 Task: Create a due date automation trigger when advanced on, 2 hours before a card is due add dates due in less than 1 working days.
Action: Mouse moved to (983, 299)
Screenshot: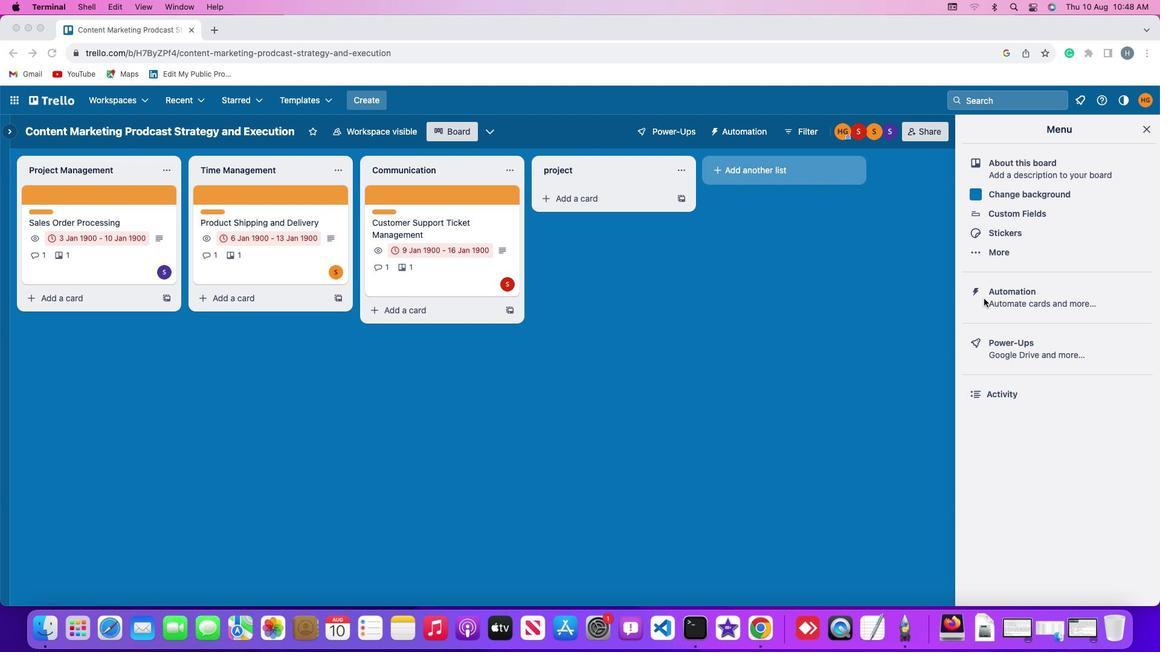 
Action: Mouse pressed left at (983, 299)
Screenshot: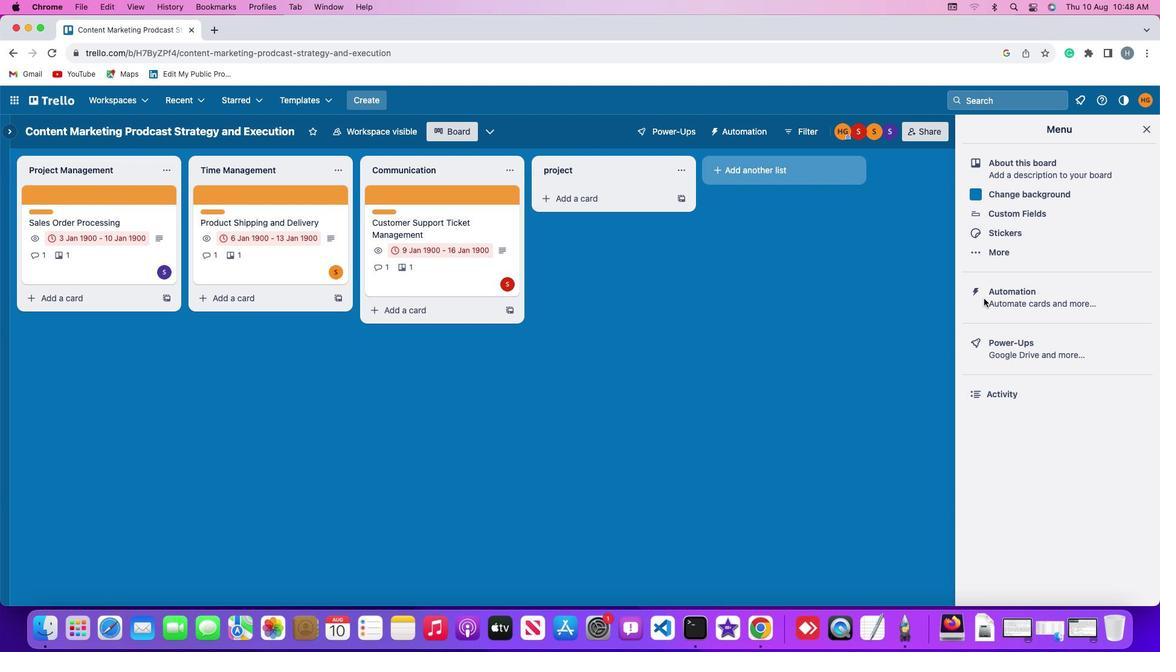 
Action: Mouse pressed left at (983, 299)
Screenshot: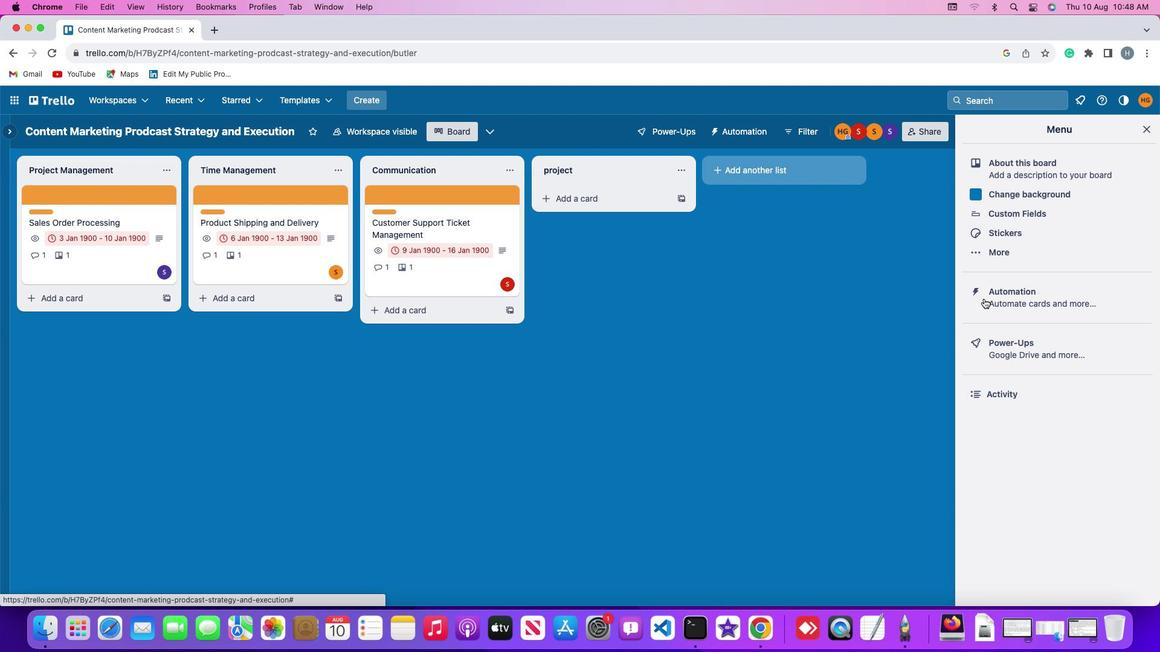 
Action: Mouse moved to (63, 288)
Screenshot: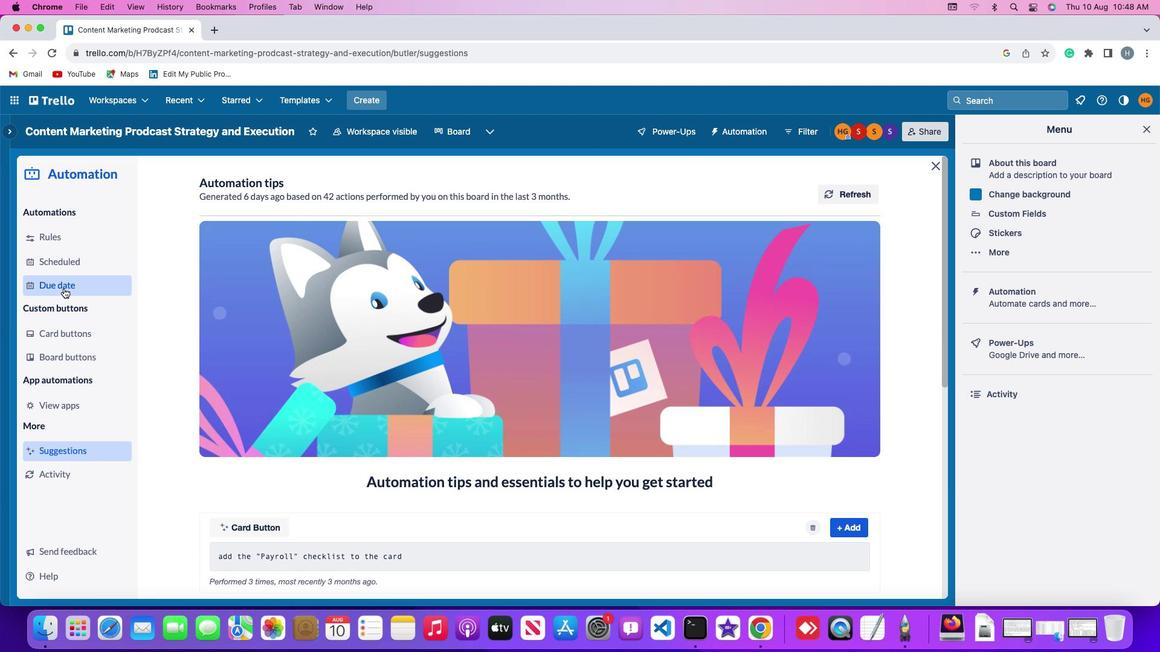 
Action: Mouse pressed left at (63, 288)
Screenshot: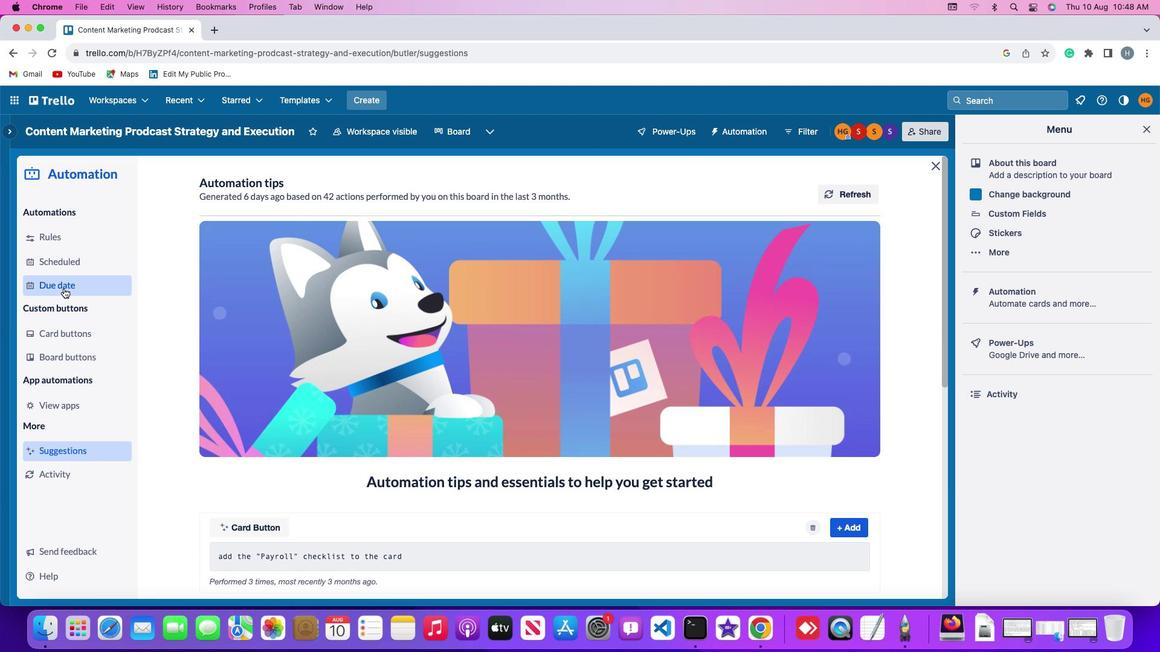 
Action: Mouse moved to (807, 189)
Screenshot: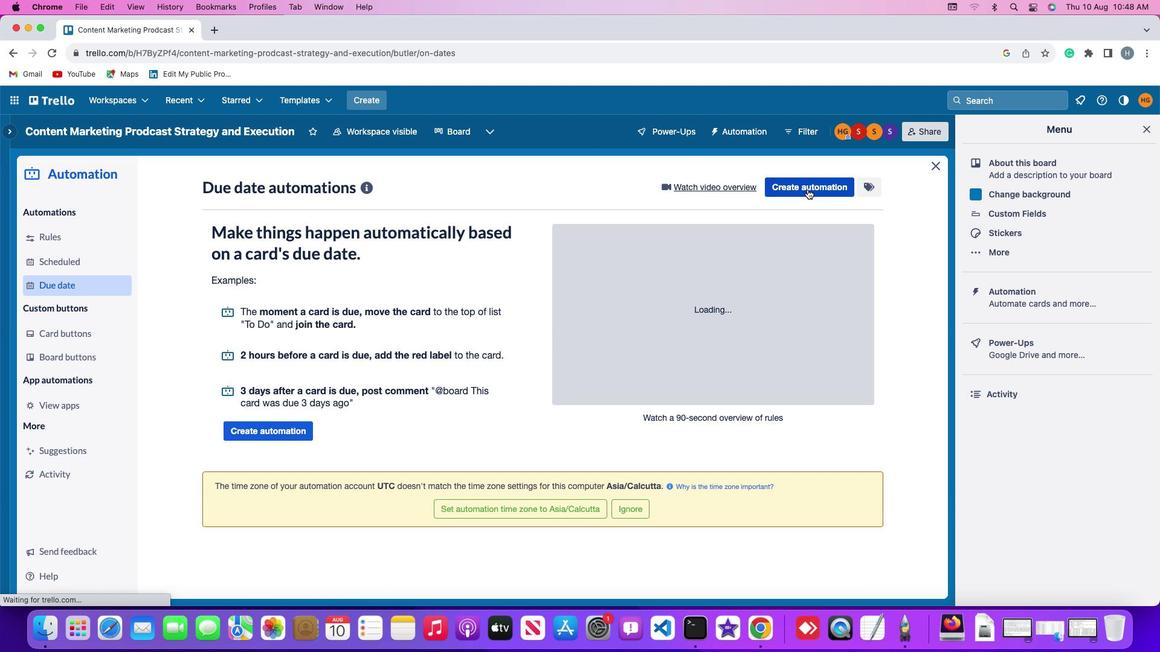 
Action: Mouse pressed left at (807, 189)
Screenshot: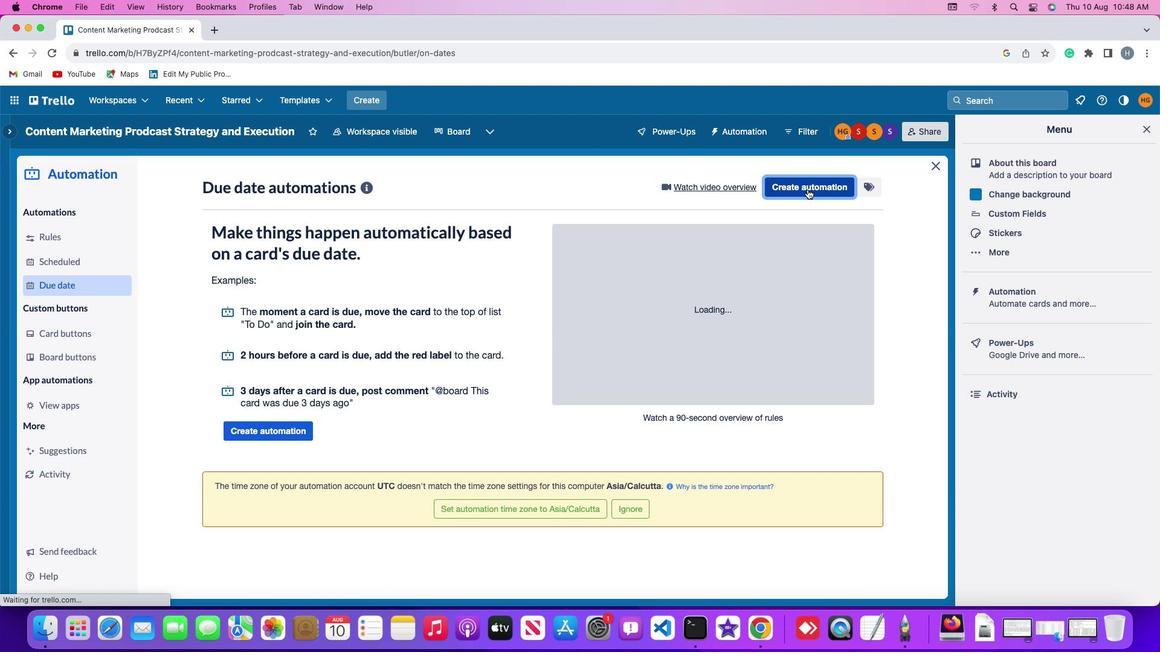 
Action: Mouse moved to (245, 300)
Screenshot: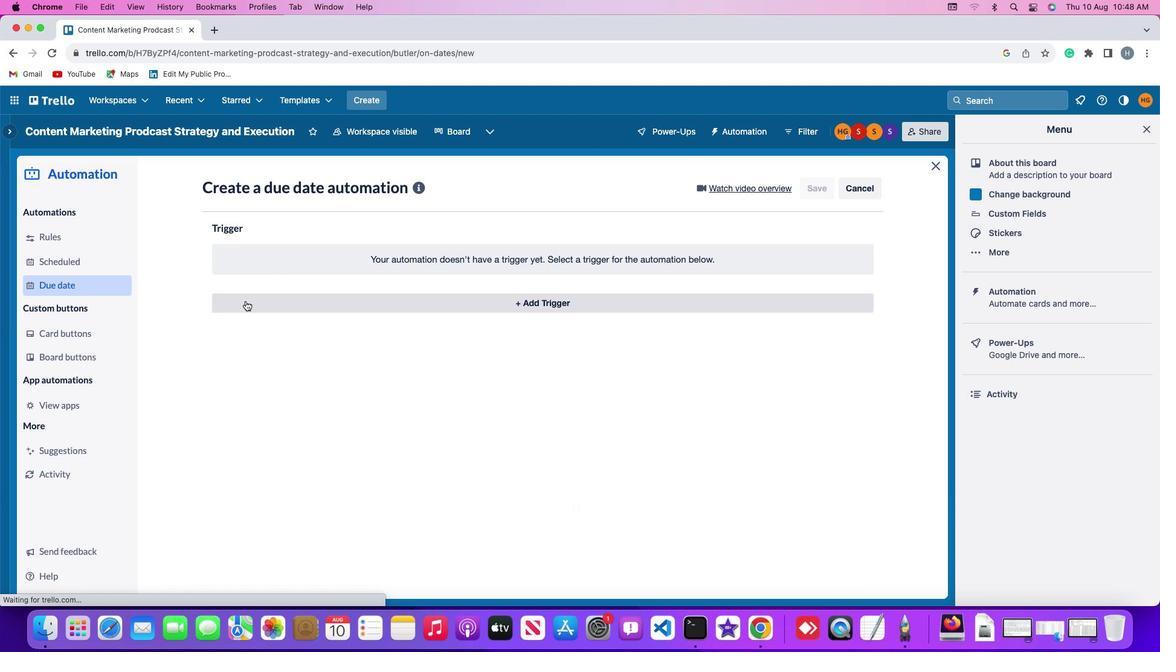 
Action: Mouse pressed left at (245, 300)
Screenshot: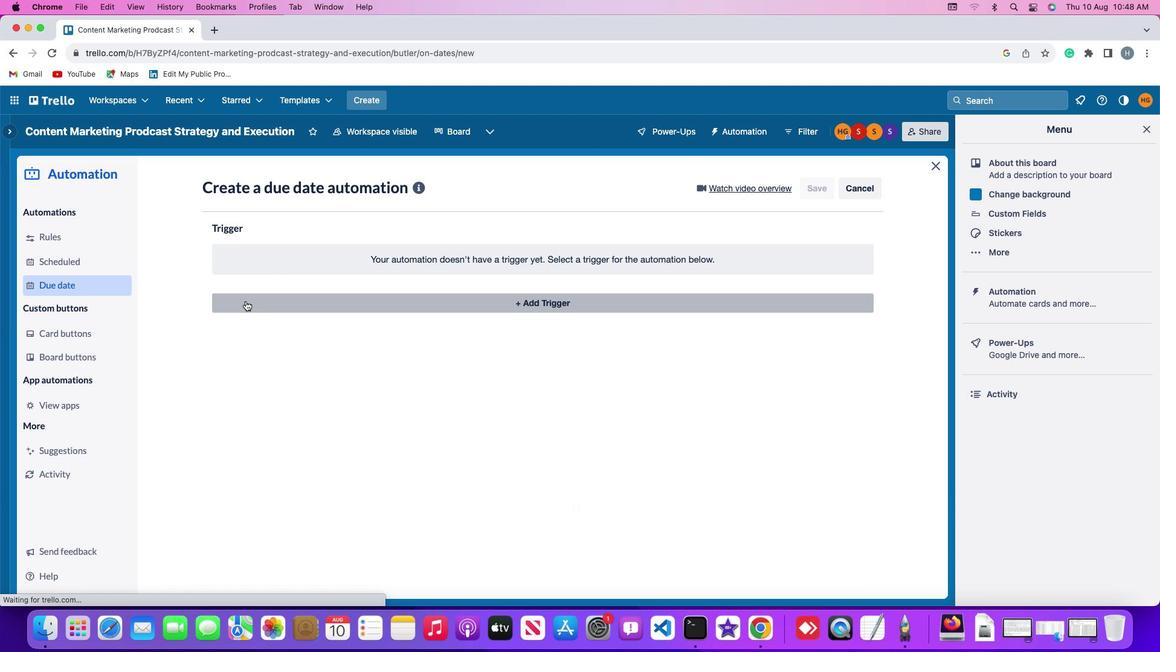 
Action: Mouse moved to (234, 483)
Screenshot: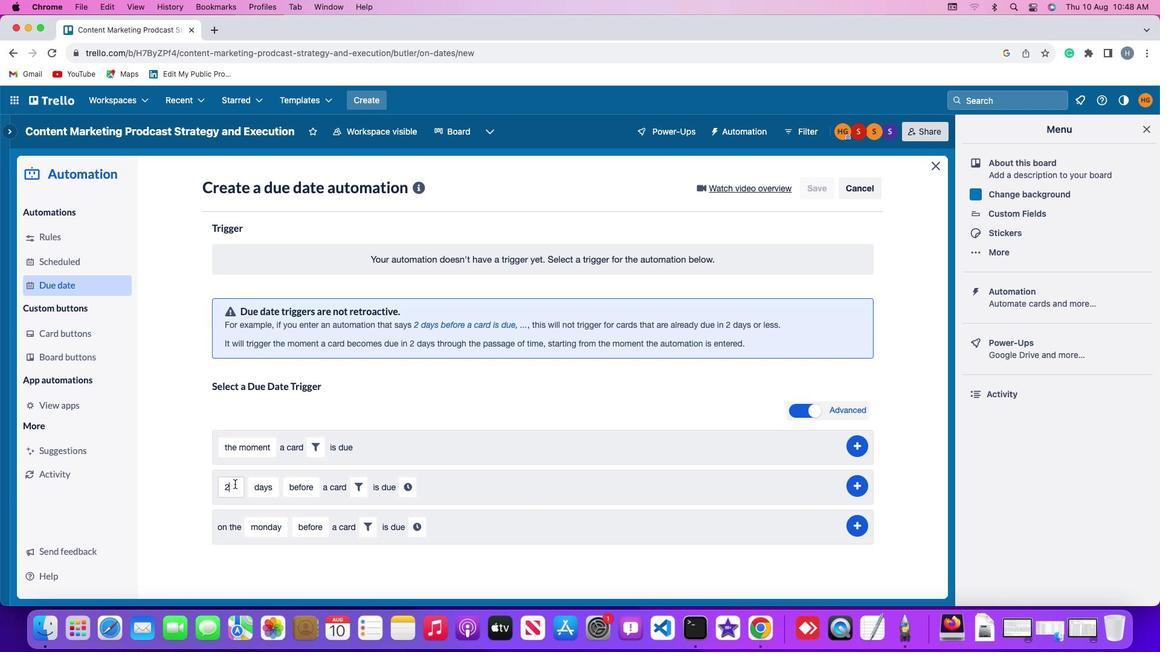 
Action: Mouse pressed left at (234, 483)
Screenshot: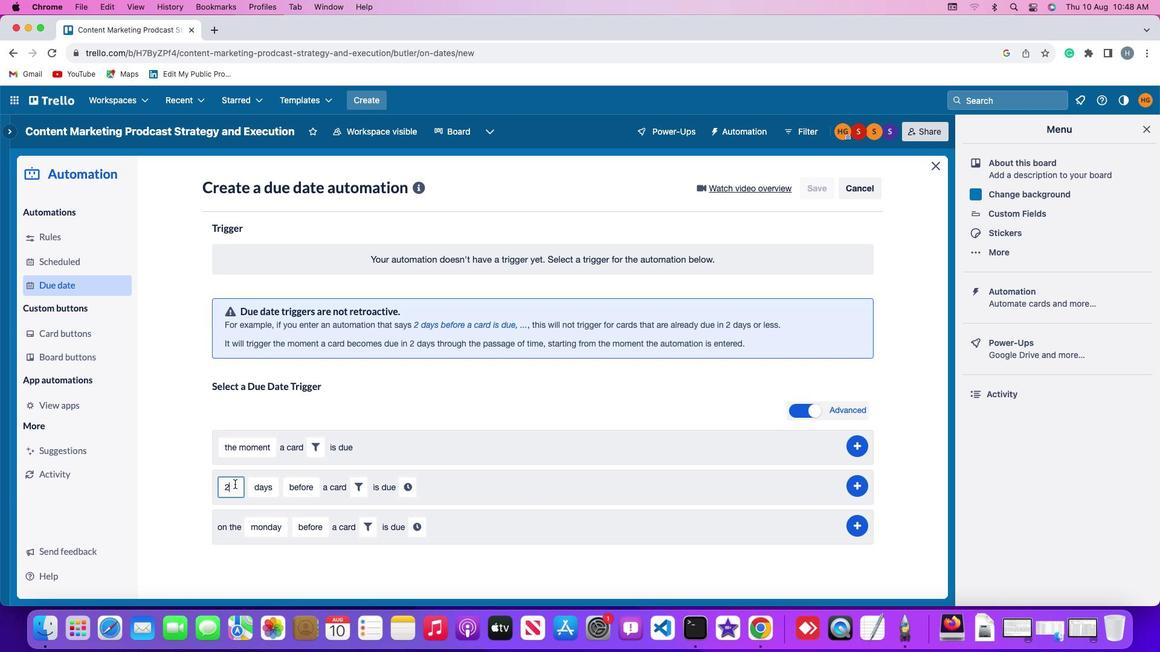 
Action: Mouse moved to (235, 483)
Screenshot: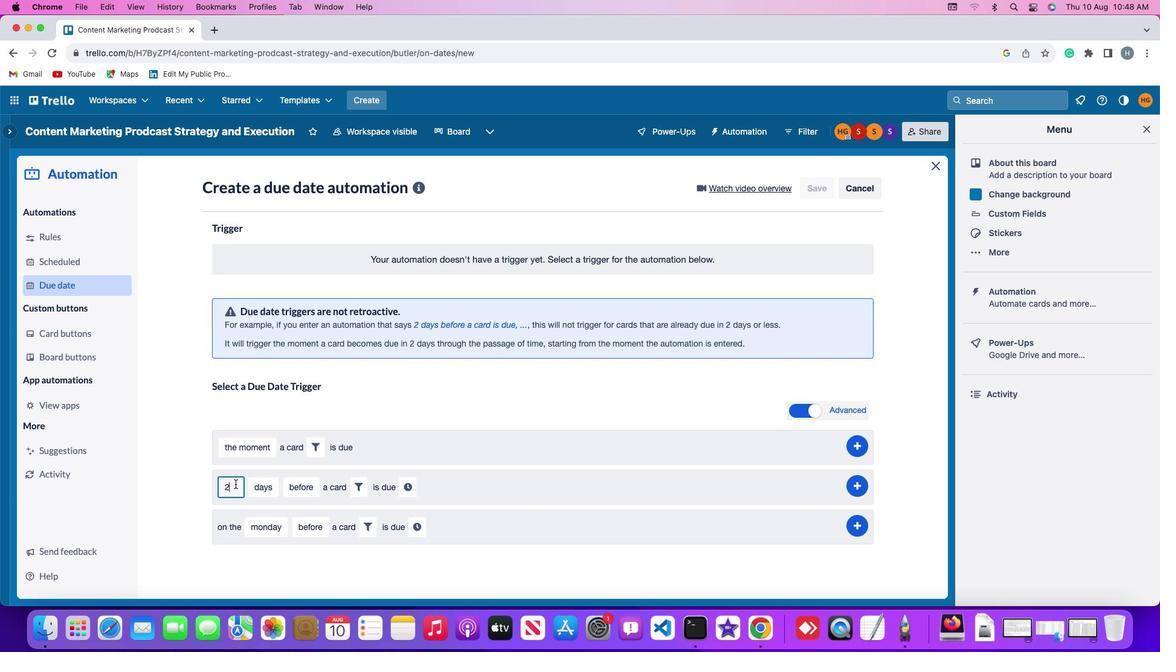 
Action: Key pressed Key.backspace'2'
Screenshot: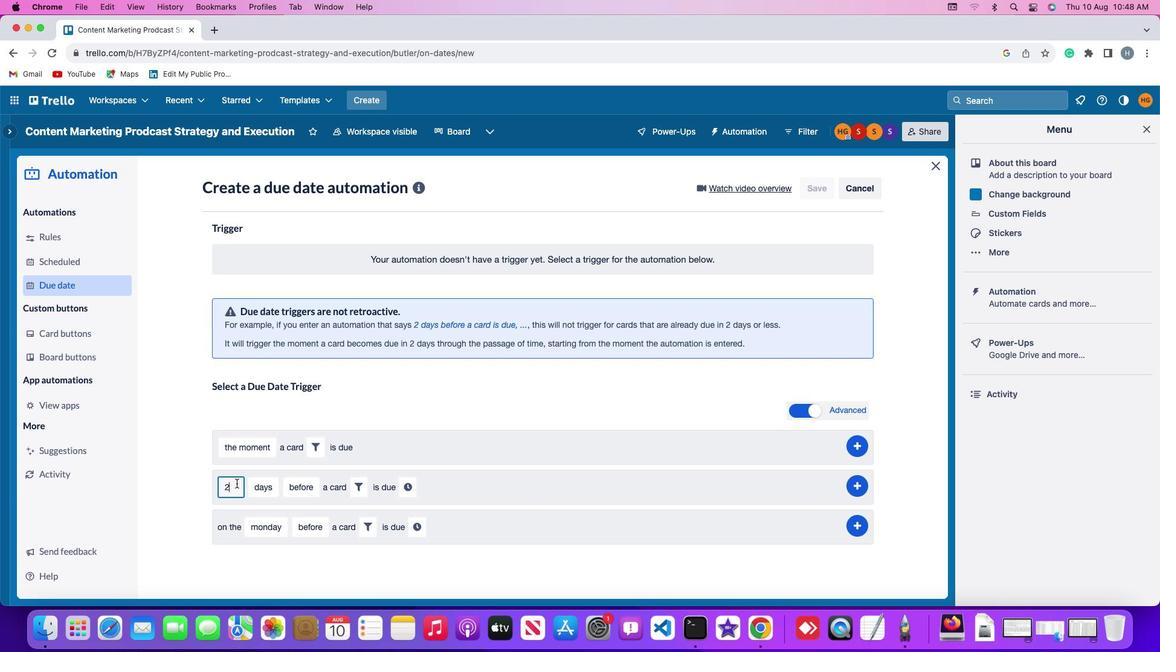 
Action: Mouse moved to (257, 483)
Screenshot: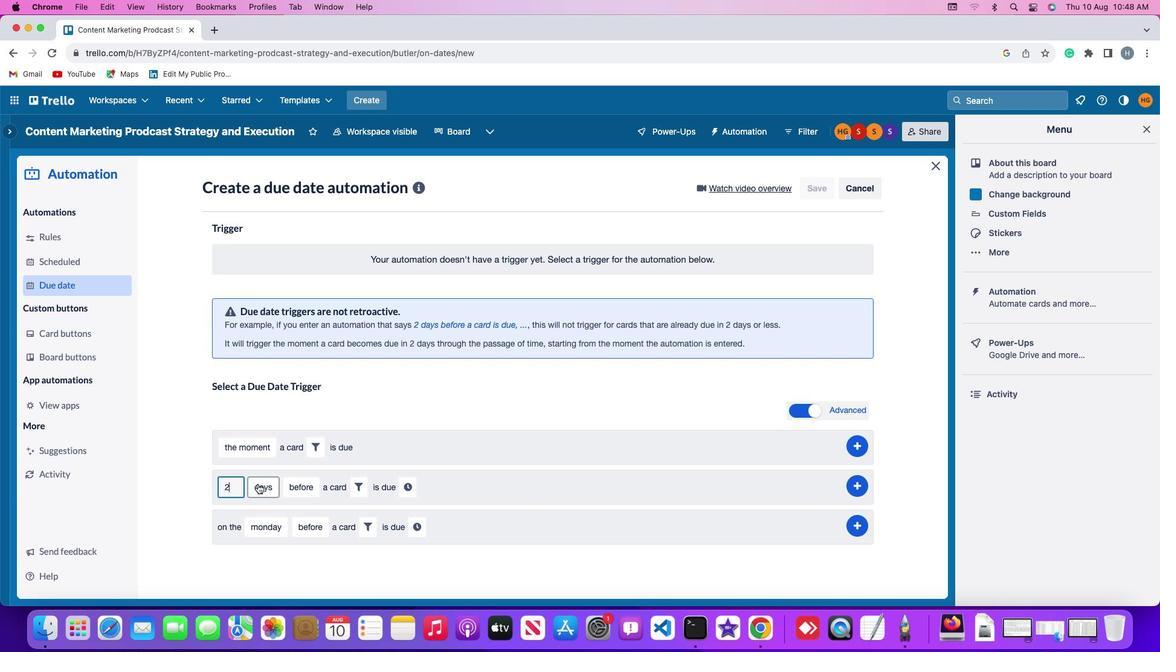 
Action: Mouse pressed left at (257, 483)
Screenshot: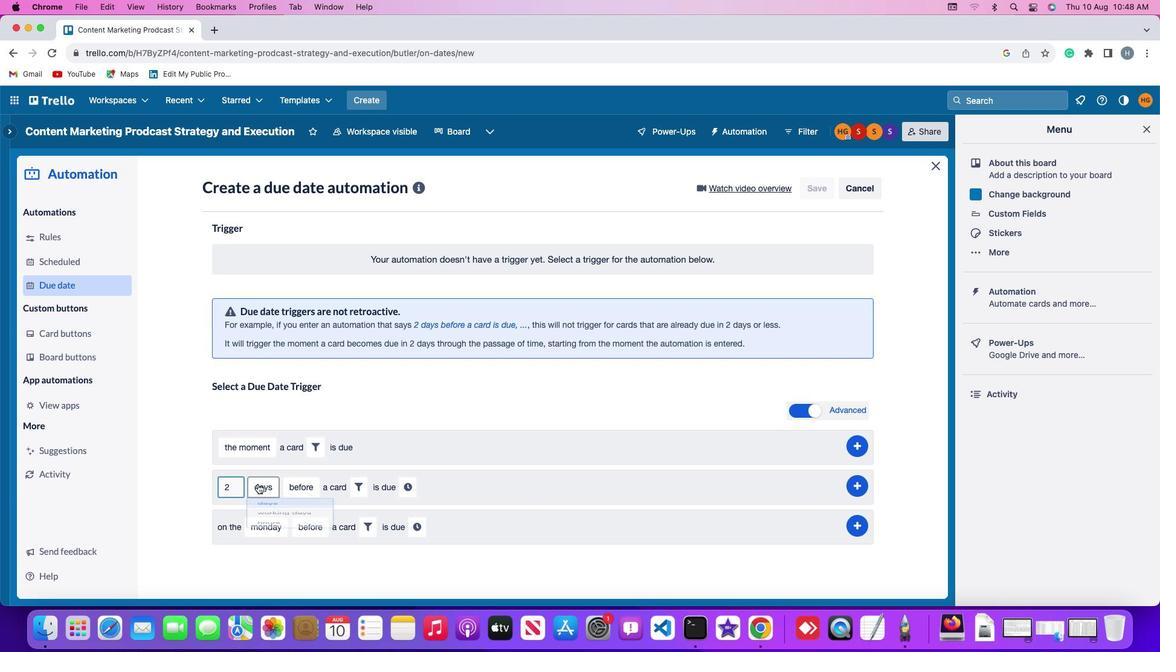 
Action: Mouse moved to (261, 566)
Screenshot: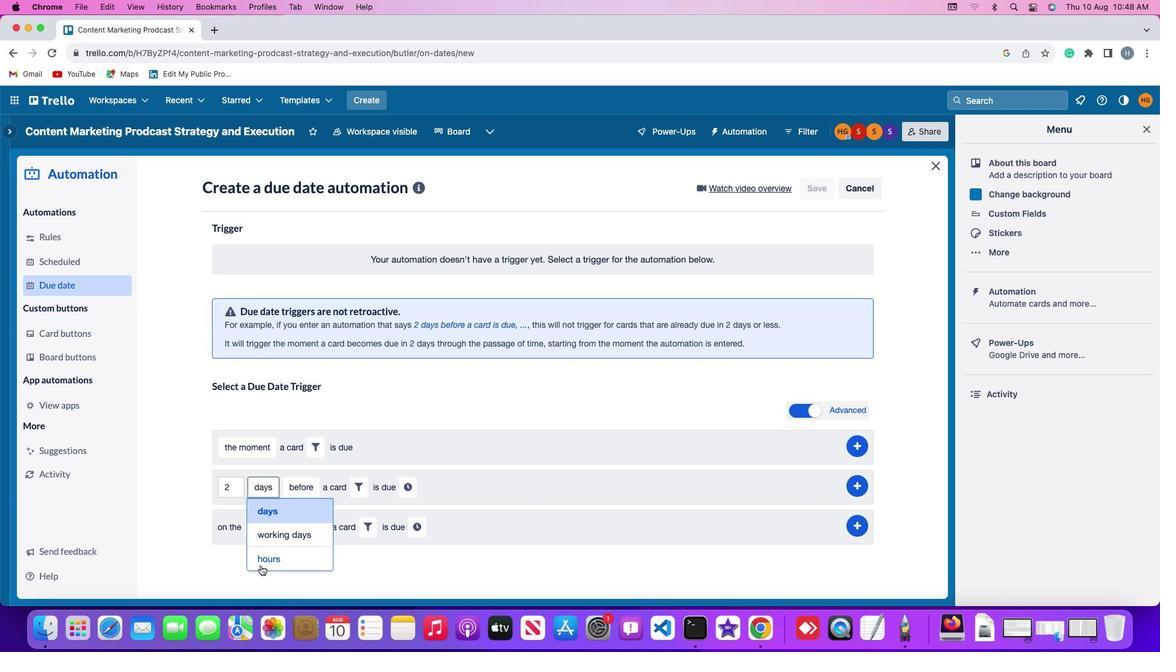 
Action: Mouse pressed left at (261, 566)
Screenshot: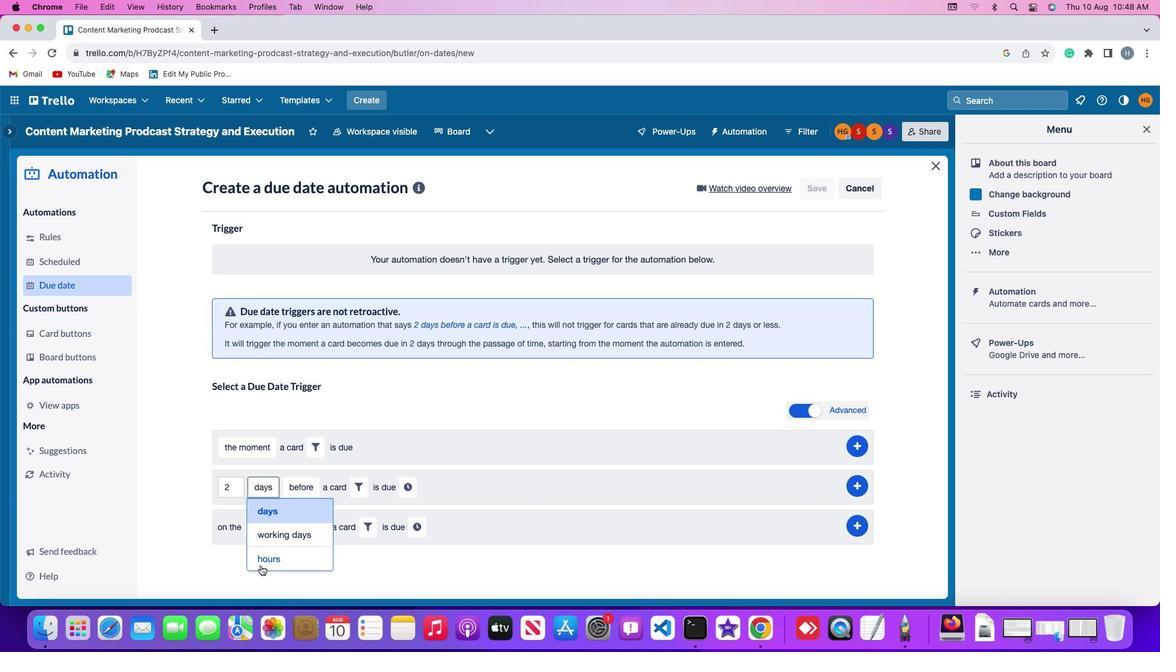 
Action: Mouse moved to (317, 481)
Screenshot: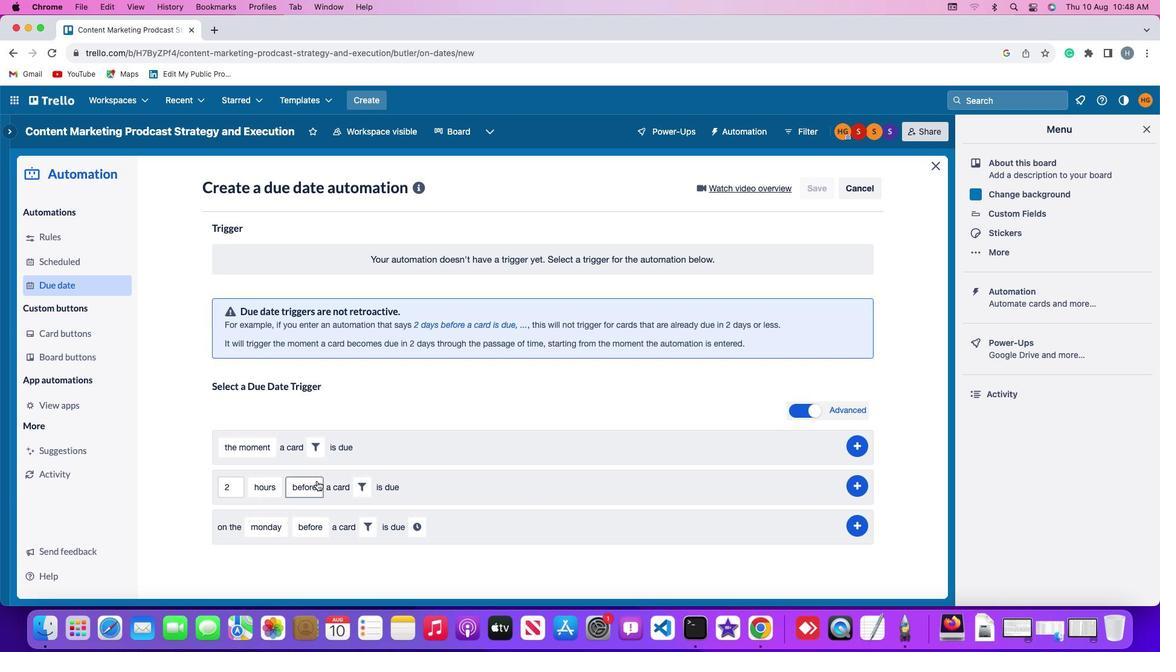 
Action: Mouse pressed left at (317, 481)
Screenshot: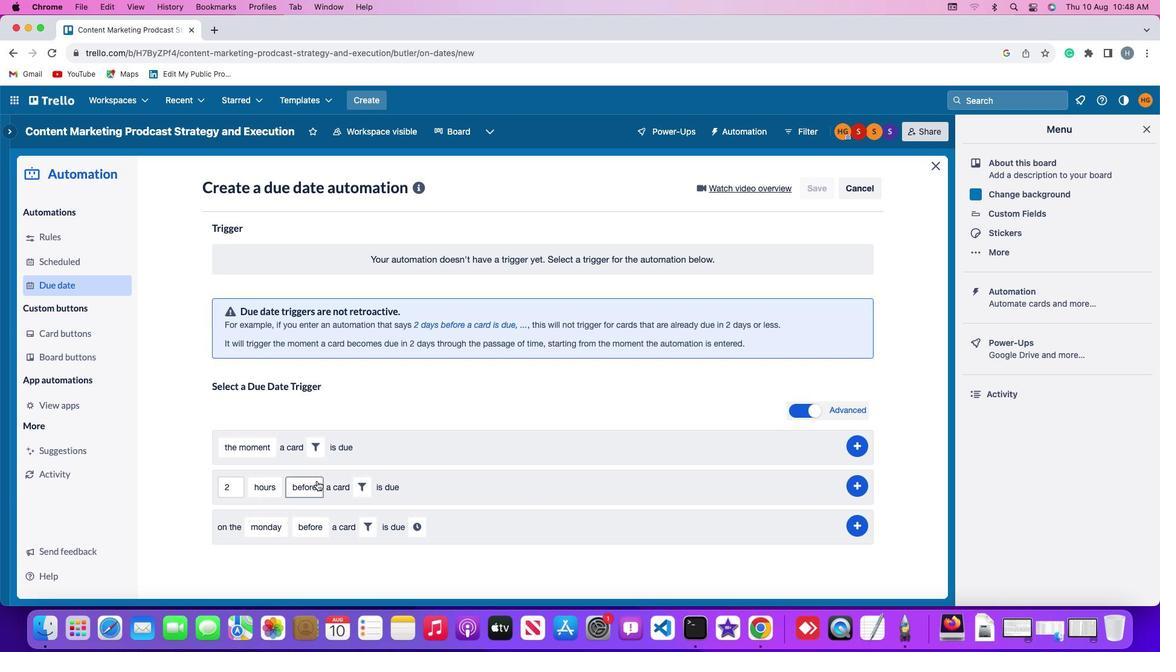 
Action: Mouse moved to (306, 515)
Screenshot: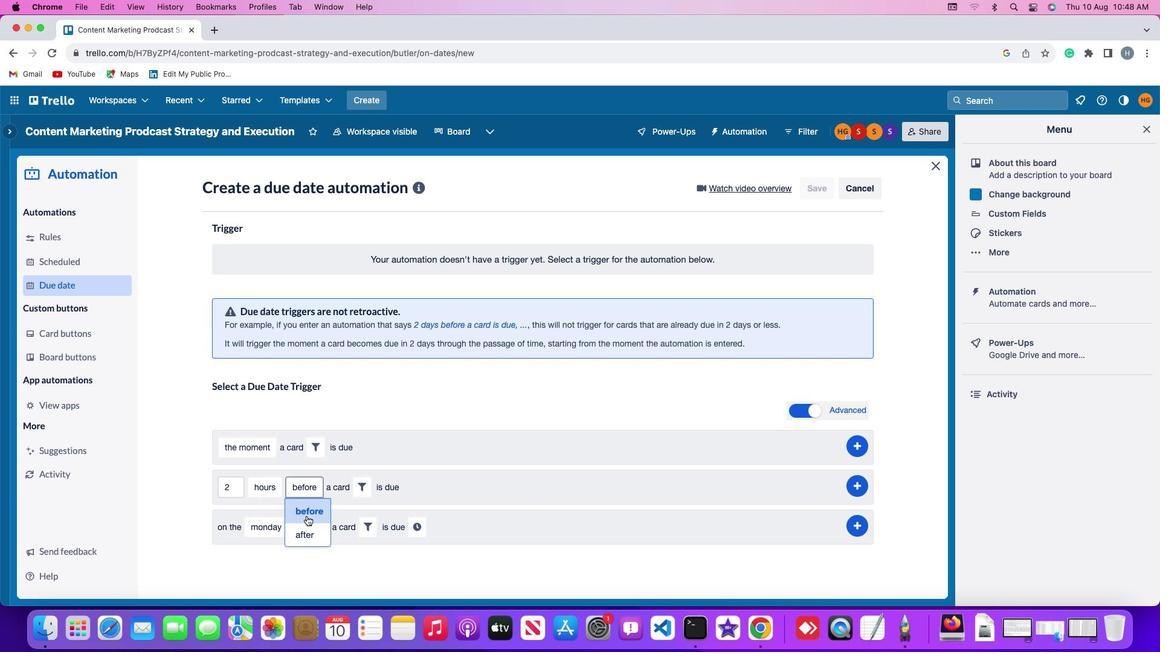 
Action: Mouse pressed left at (306, 515)
Screenshot: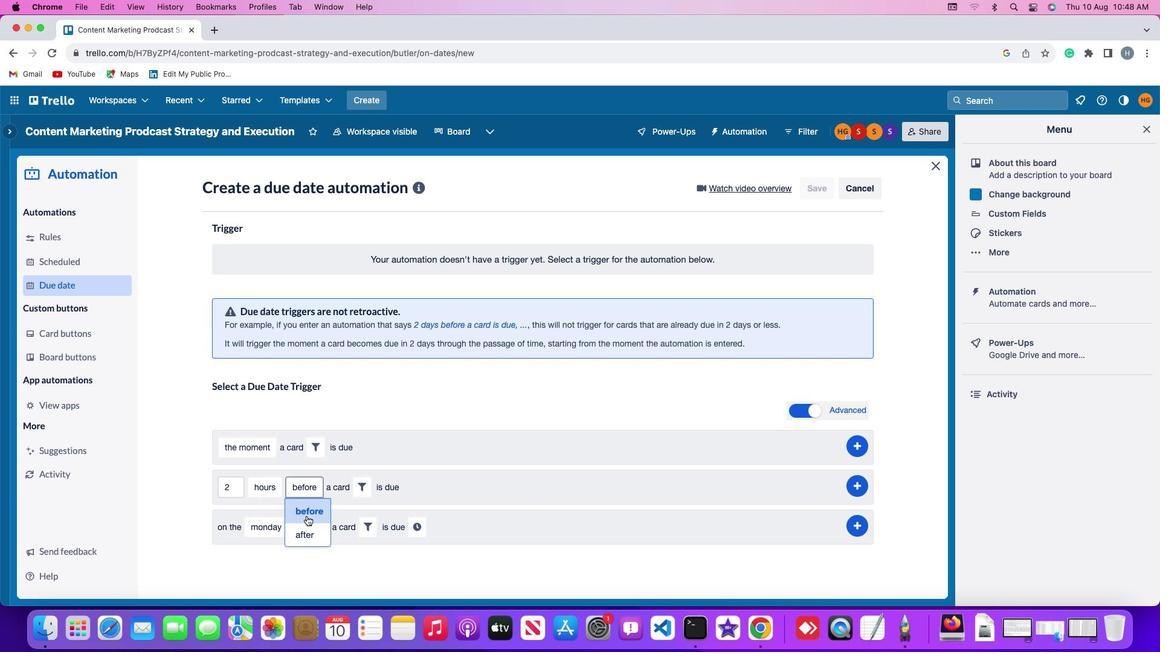 
Action: Mouse moved to (359, 487)
Screenshot: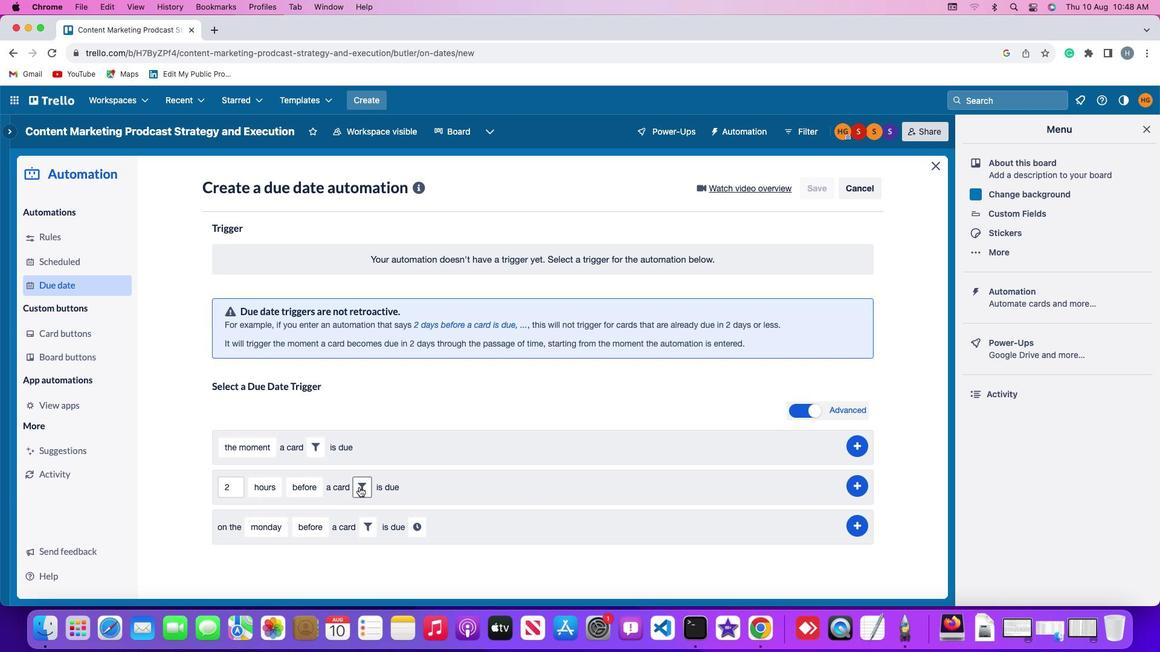 
Action: Mouse pressed left at (359, 487)
Screenshot: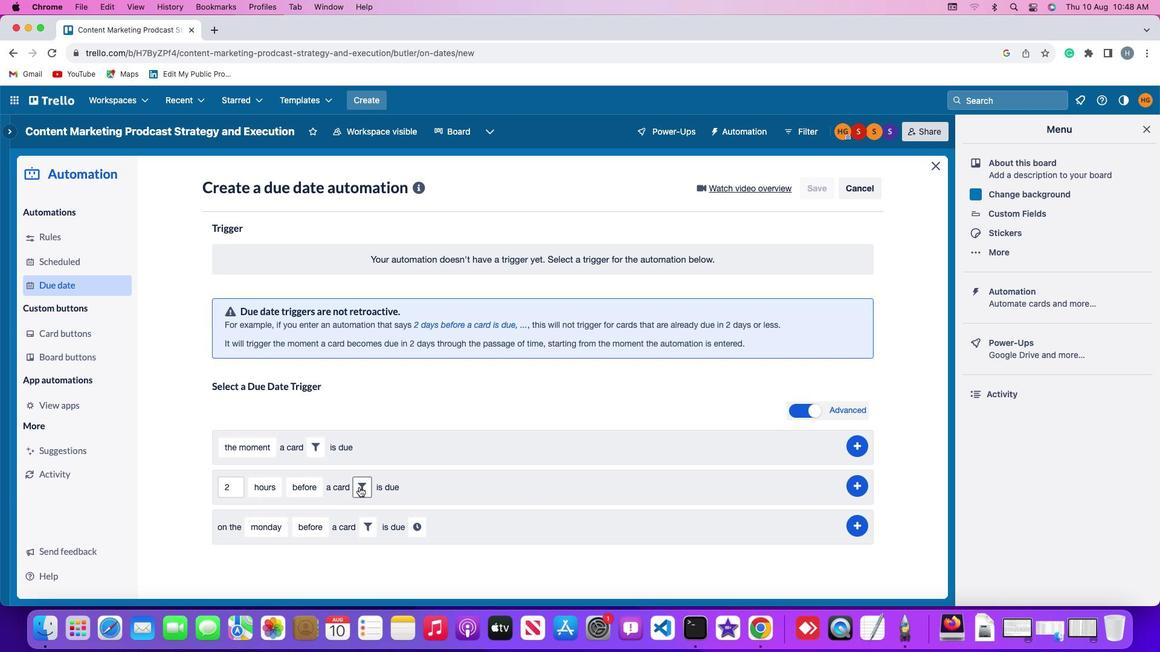 
Action: Mouse moved to (422, 528)
Screenshot: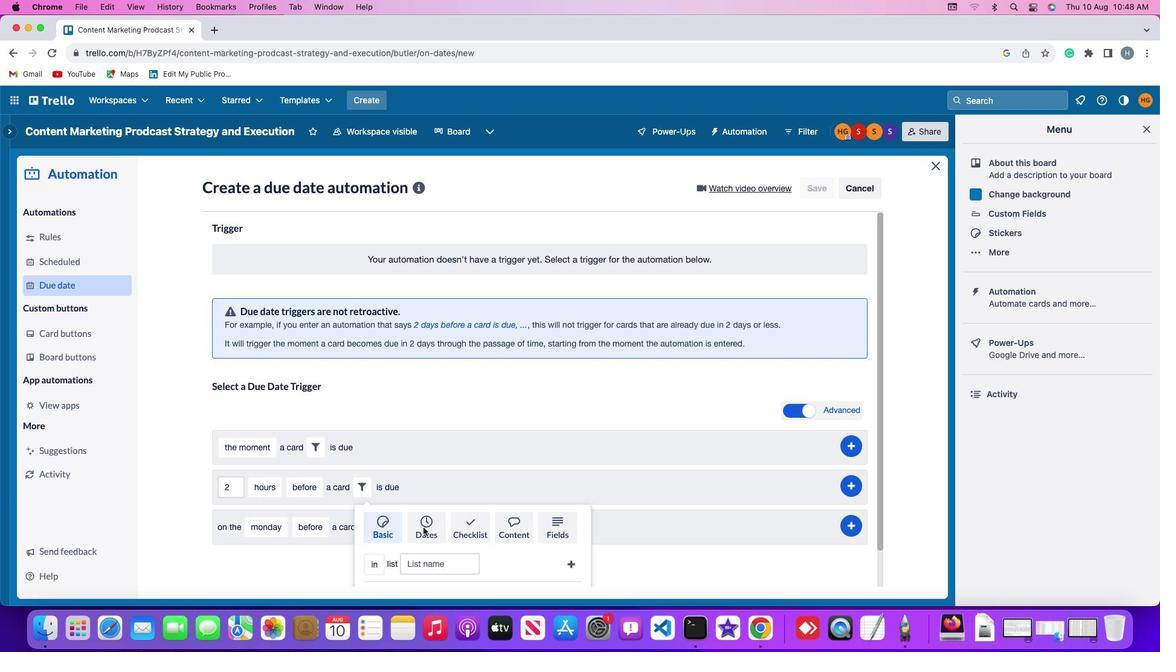 
Action: Mouse pressed left at (422, 528)
Screenshot: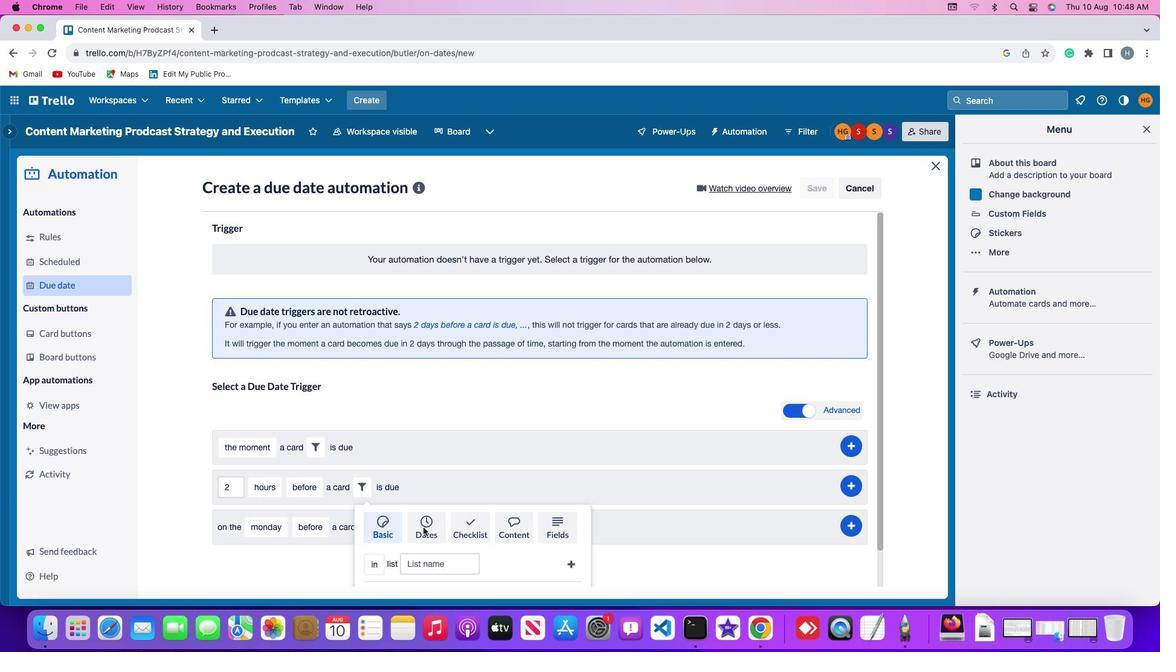 
Action: Mouse moved to (306, 559)
Screenshot: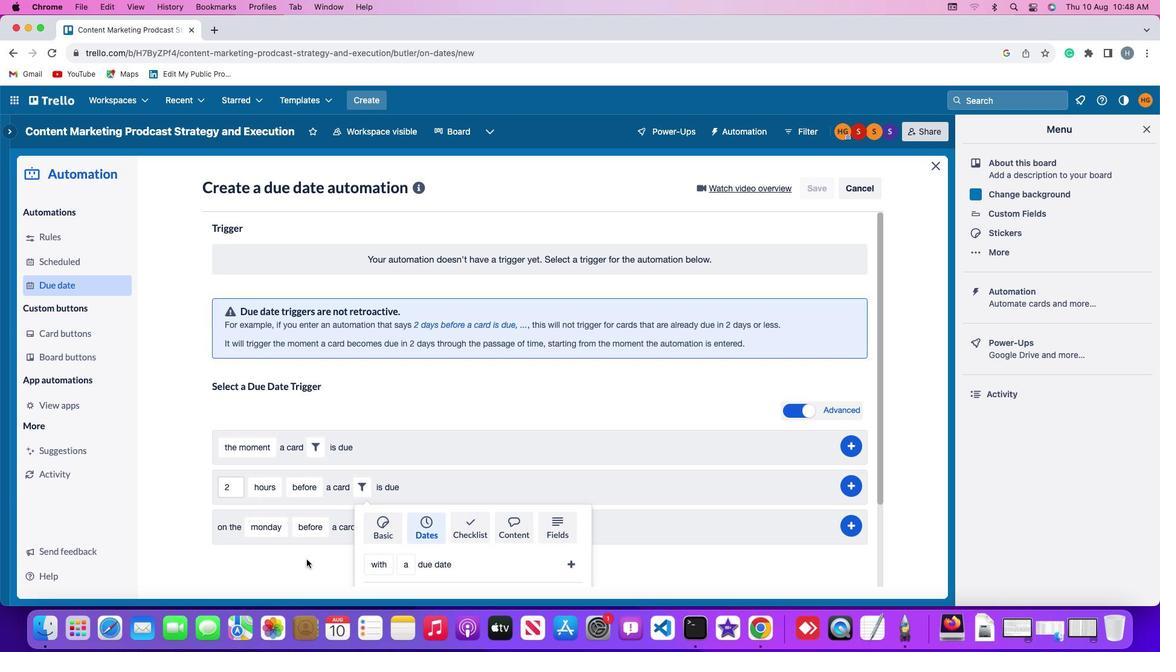 
Action: Mouse scrolled (306, 559) with delta (0, 0)
Screenshot: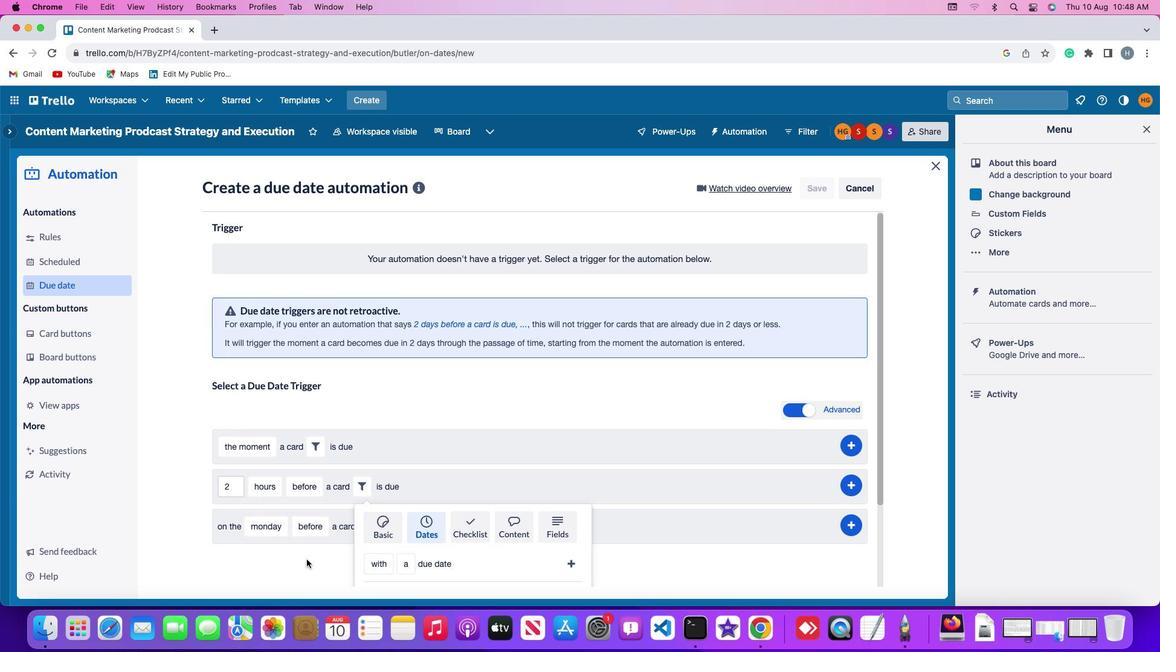 
Action: Mouse scrolled (306, 559) with delta (0, 0)
Screenshot: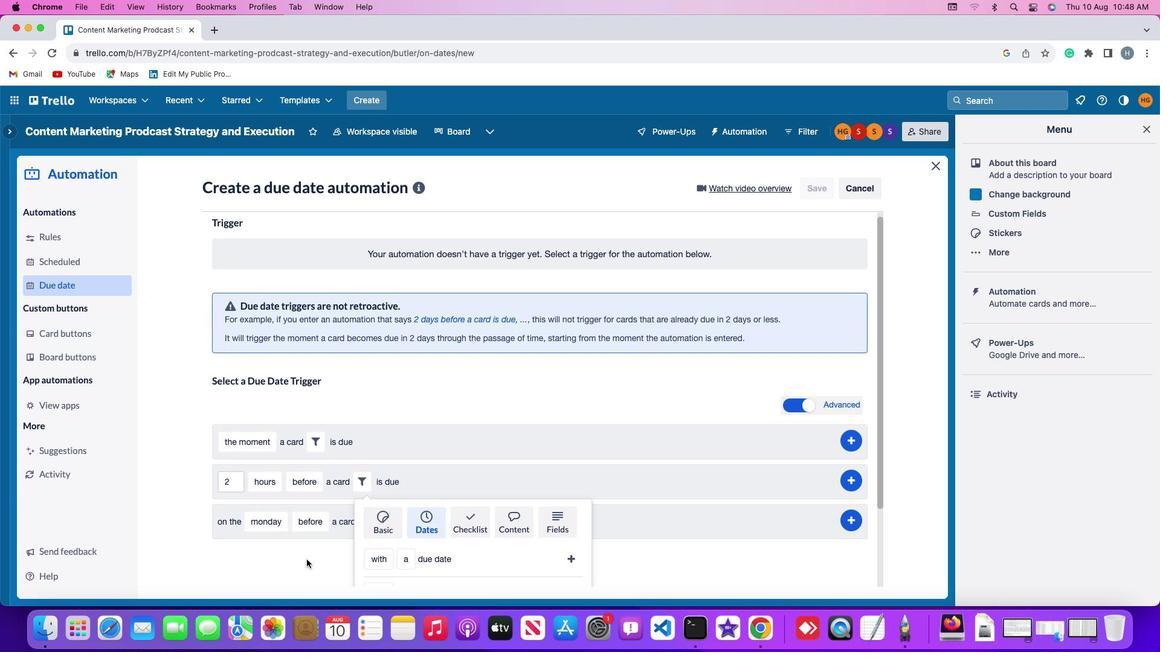 
Action: Mouse scrolled (306, 559) with delta (0, -1)
Screenshot: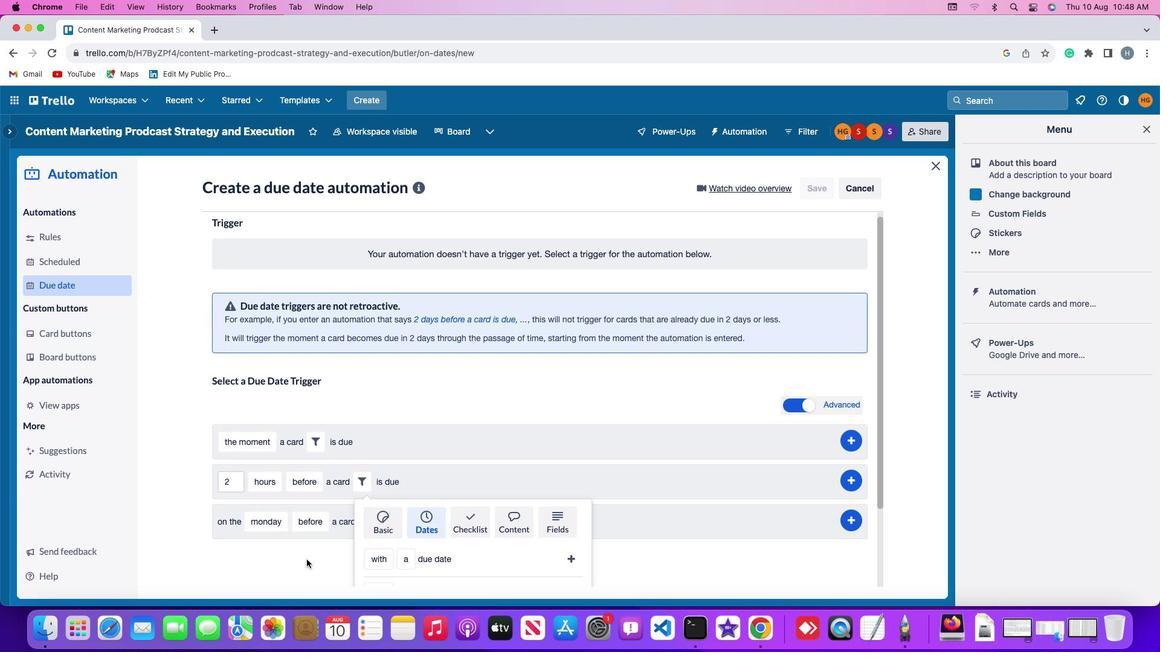 
Action: Mouse scrolled (306, 559) with delta (0, -3)
Screenshot: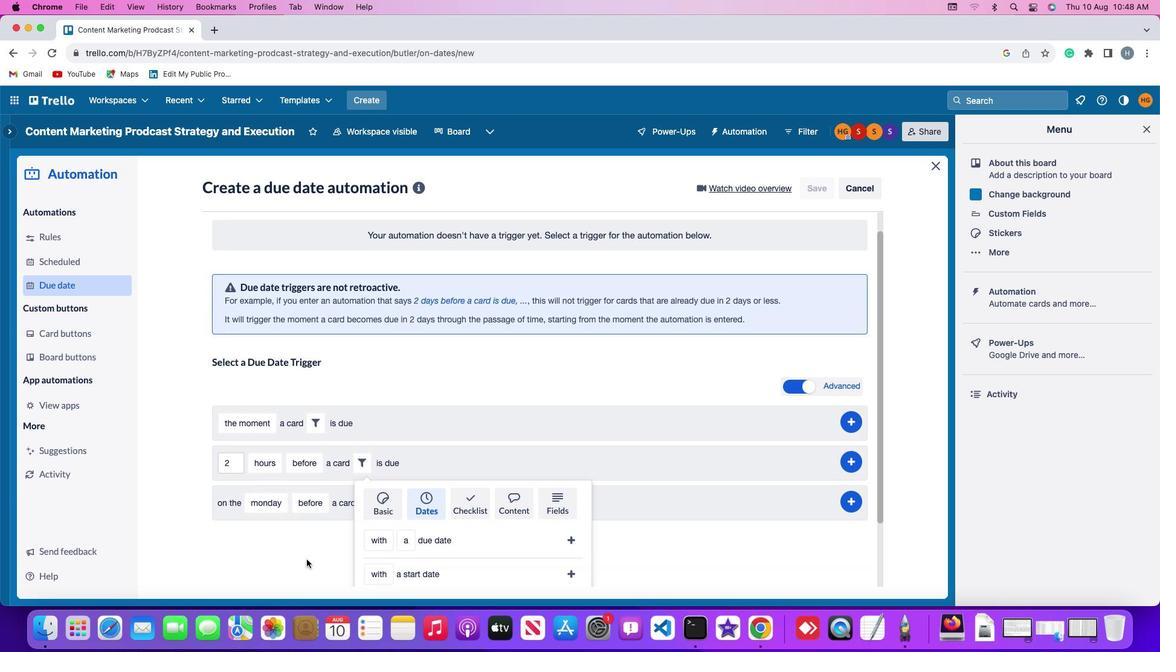 
Action: Mouse scrolled (306, 559) with delta (0, -3)
Screenshot: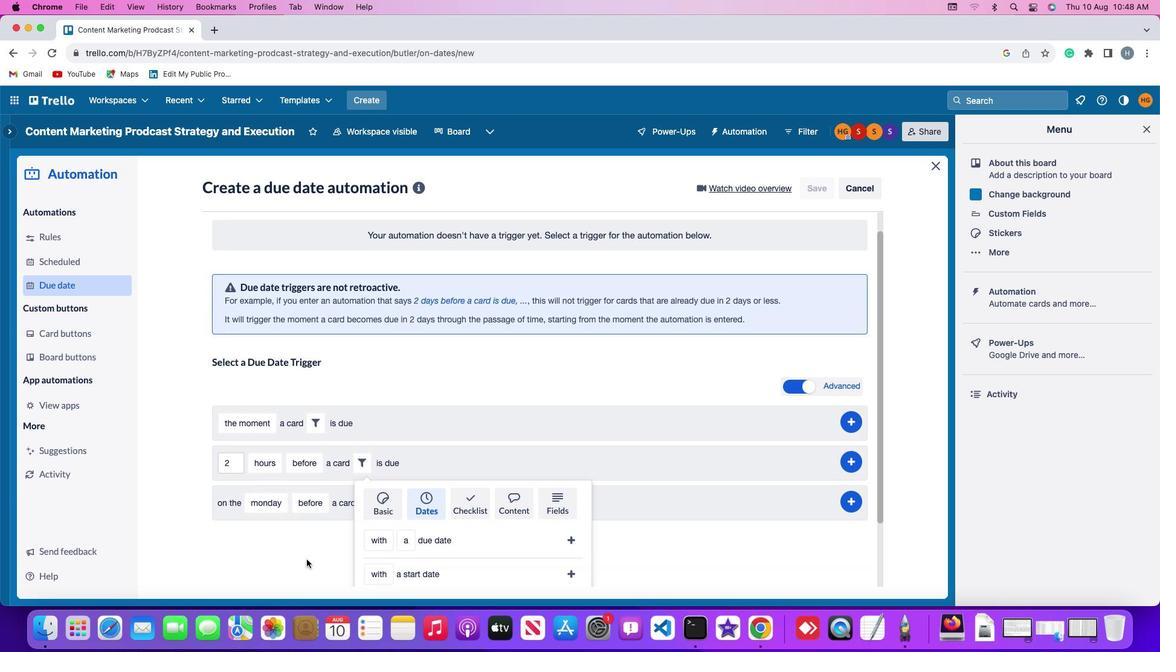 
Action: Mouse scrolled (306, 559) with delta (0, 0)
Screenshot: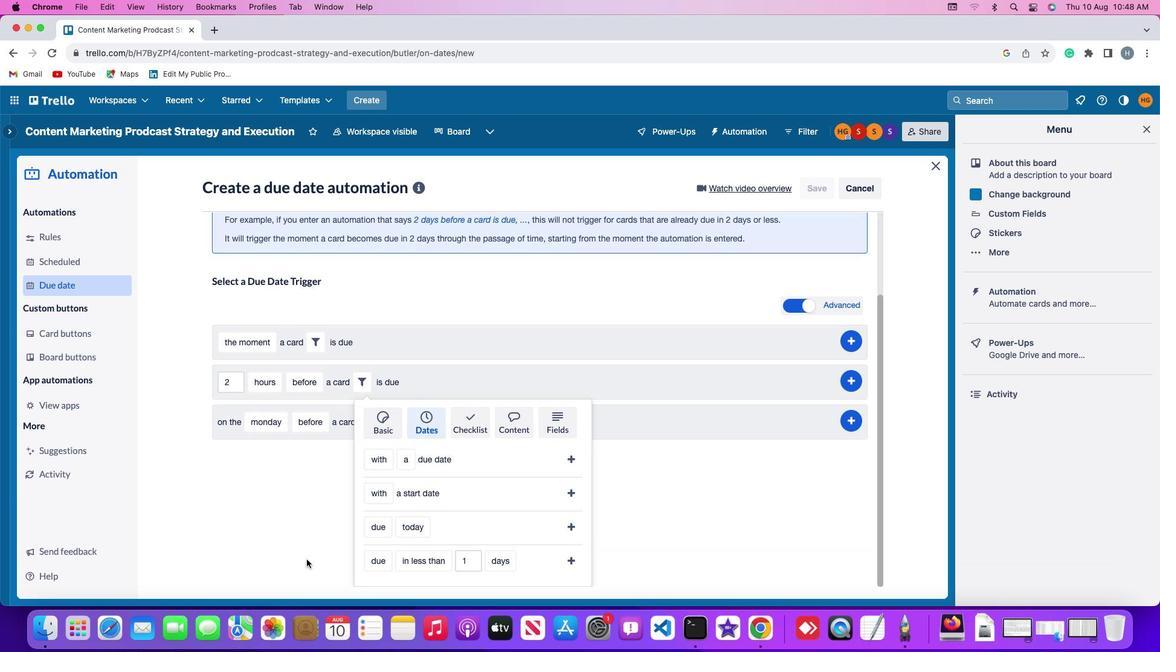 
Action: Mouse scrolled (306, 559) with delta (0, 0)
Screenshot: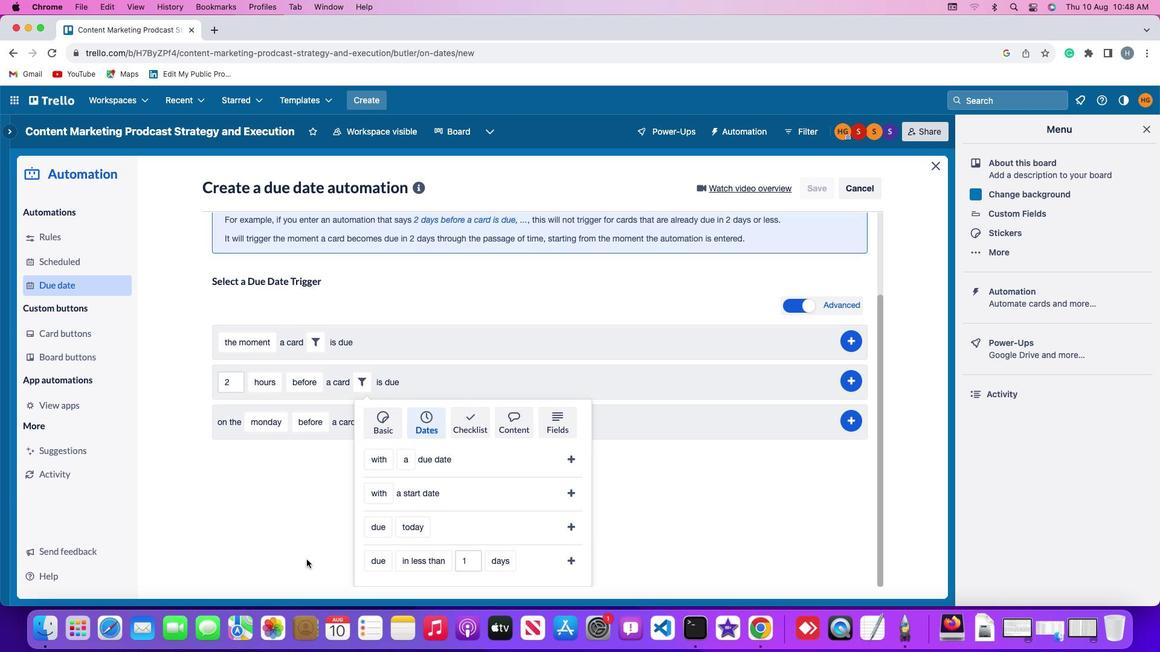 
Action: Mouse scrolled (306, 559) with delta (0, -1)
Screenshot: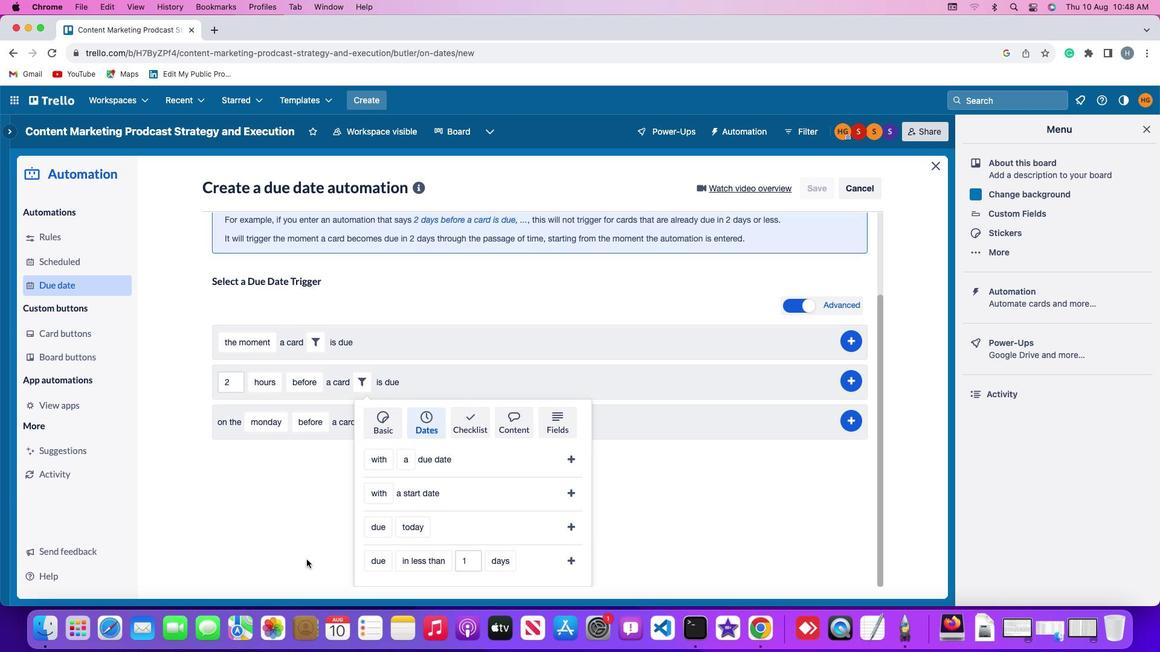 
Action: Mouse scrolled (306, 559) with delta (0, -3)
Screenshot: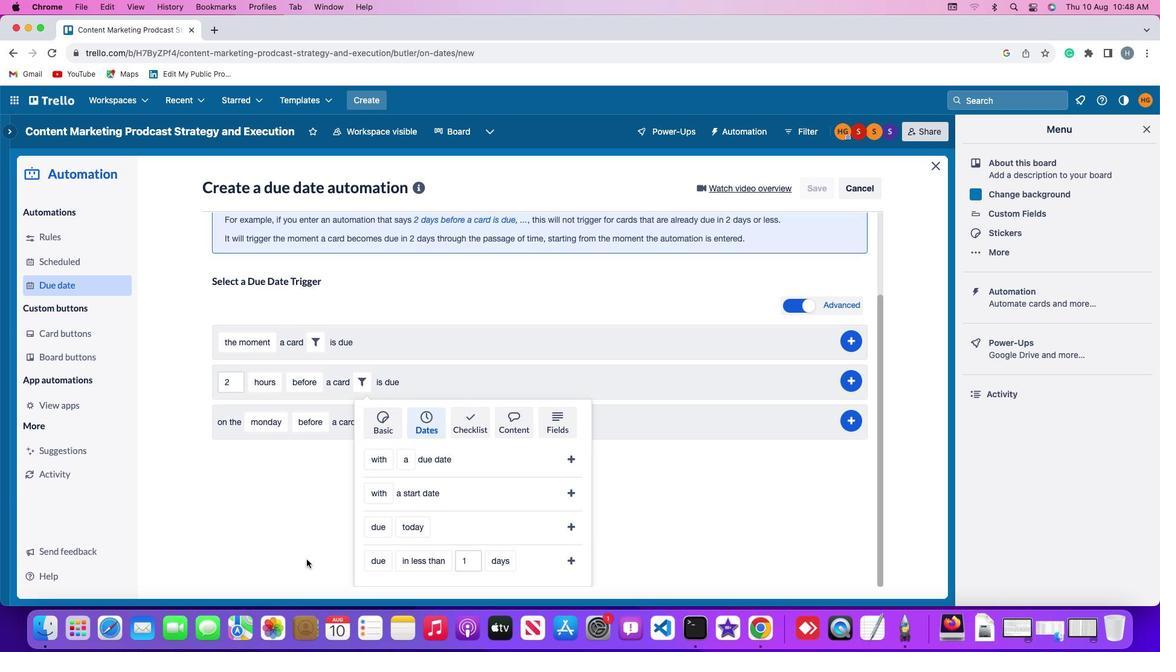 
Action: Mouse scrolled (306, 559) with delta (0, -3)
Screenshot: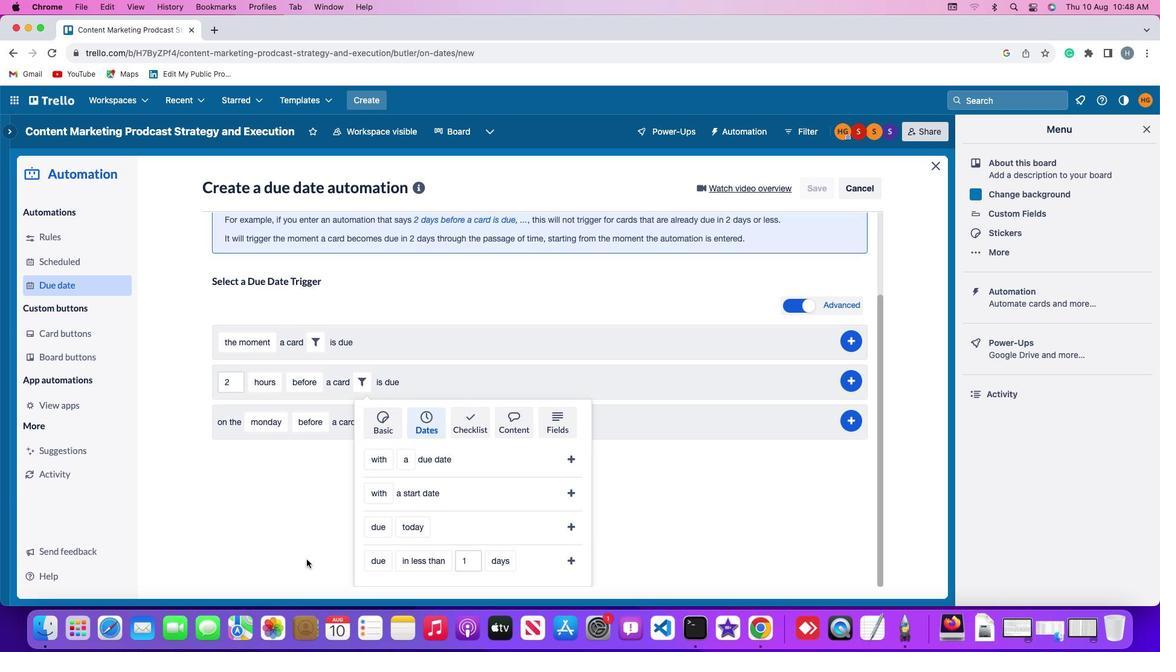 
Action: Mouse moved to (364, 557)
Screenshot: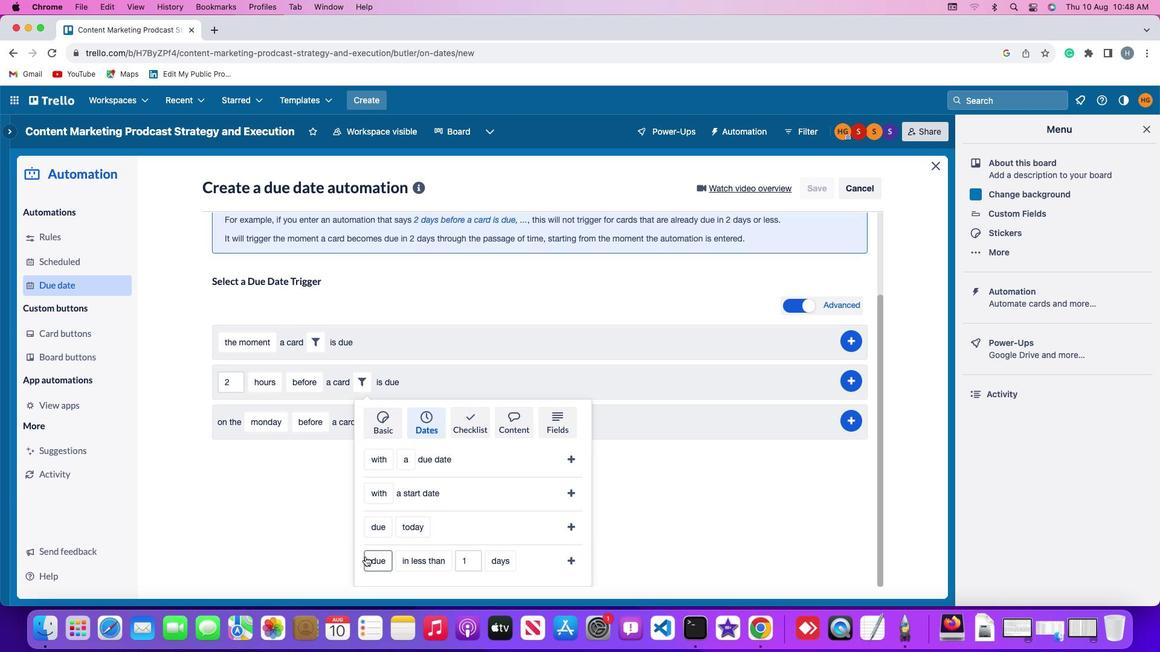 
Action: Mouse pressed left at (364, 557)
Screenshot: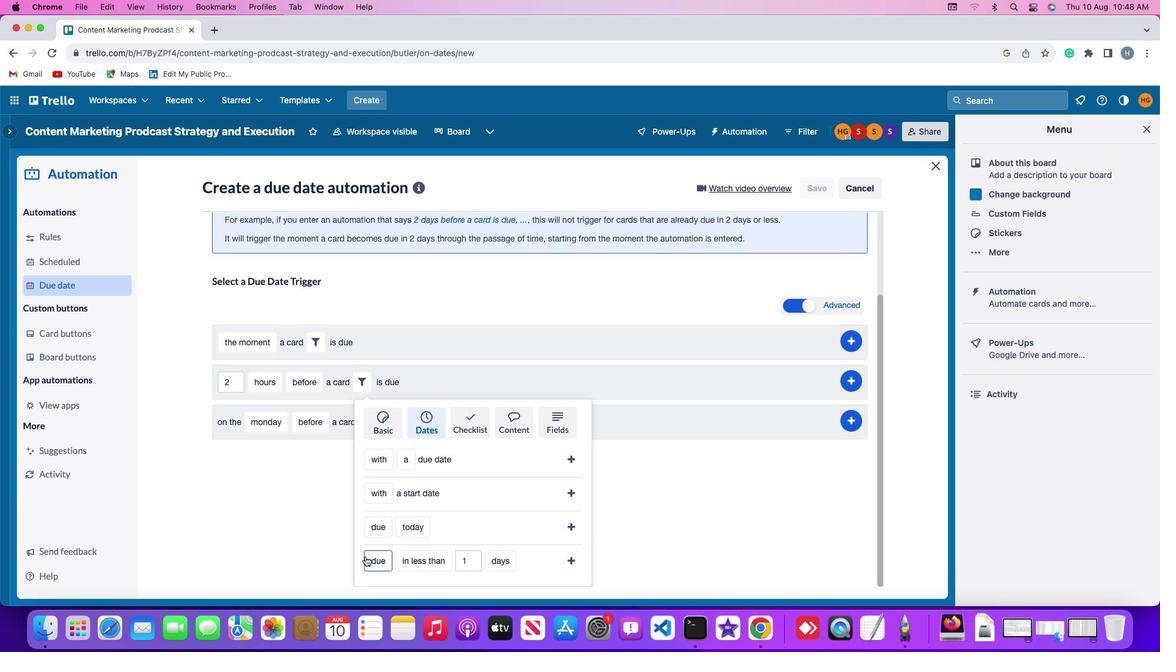 
Action: Mouse moved to (384, 516)
Screenshot: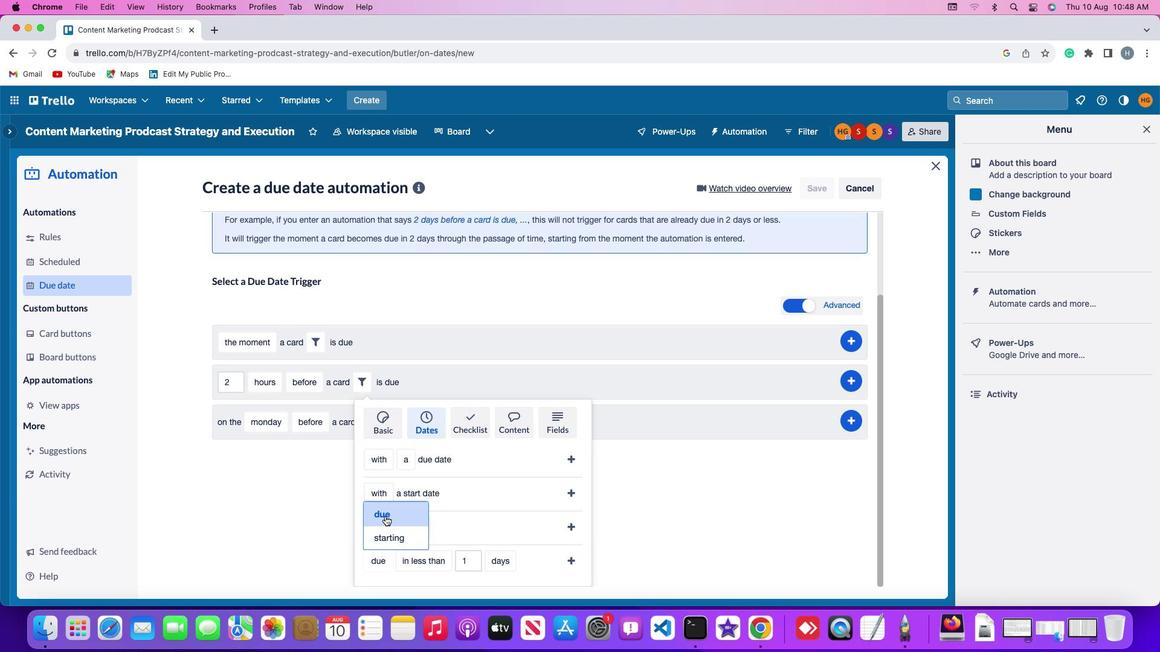 
Action: Mouse pressed left at (384, 516)
Screenshot: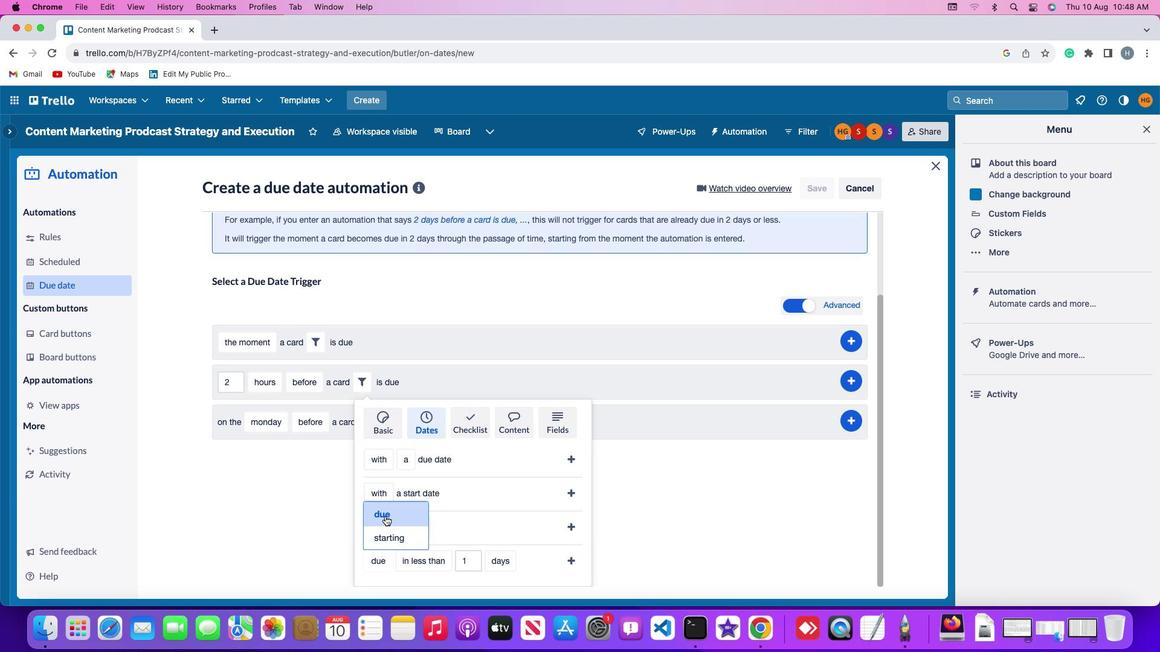 
Action: Mouse moved to (419, 566)
Screenshot: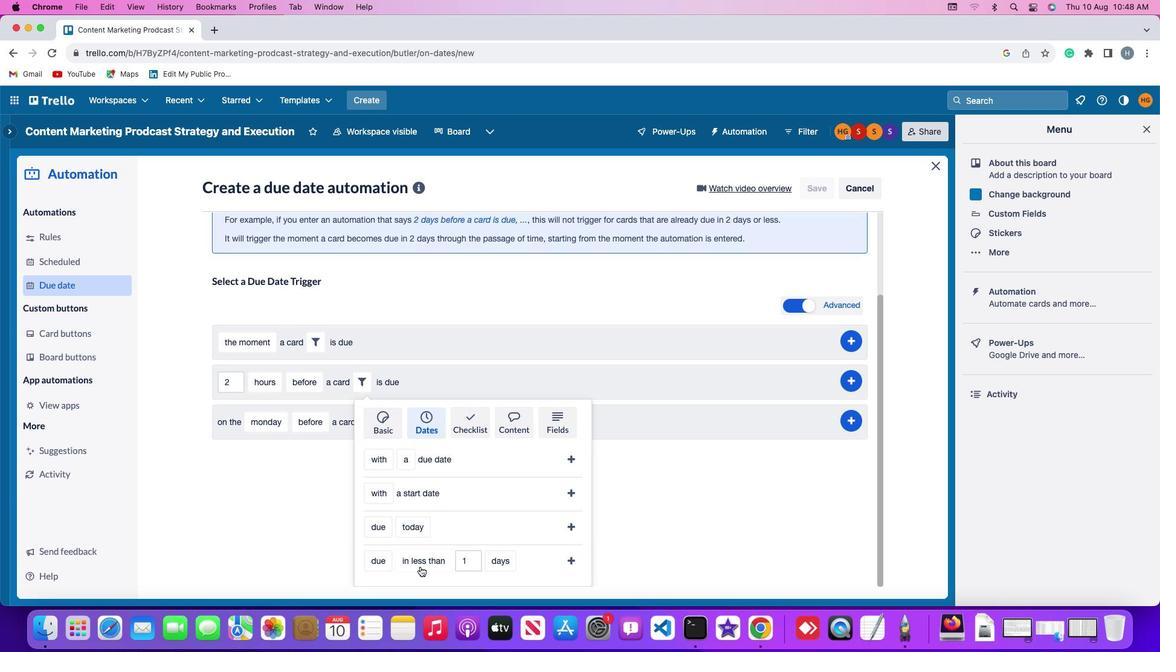 
Action: Mouse pressed left at (419, 566)
Screenshot: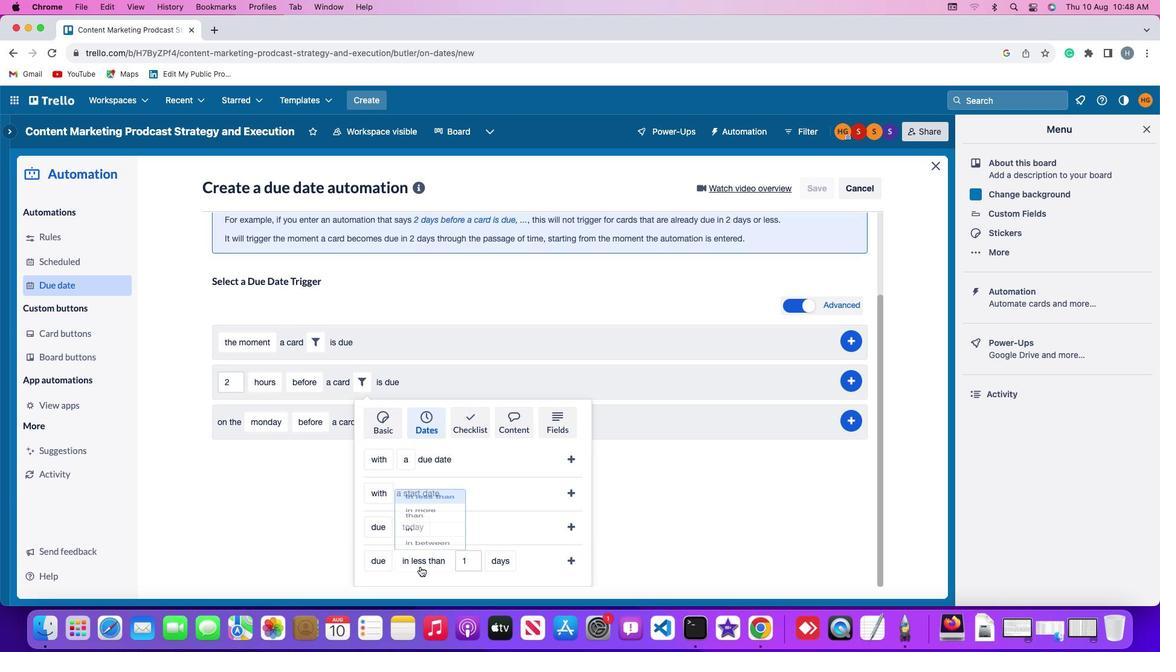
Action: Mouse moved to (445, 462)
Screenshot: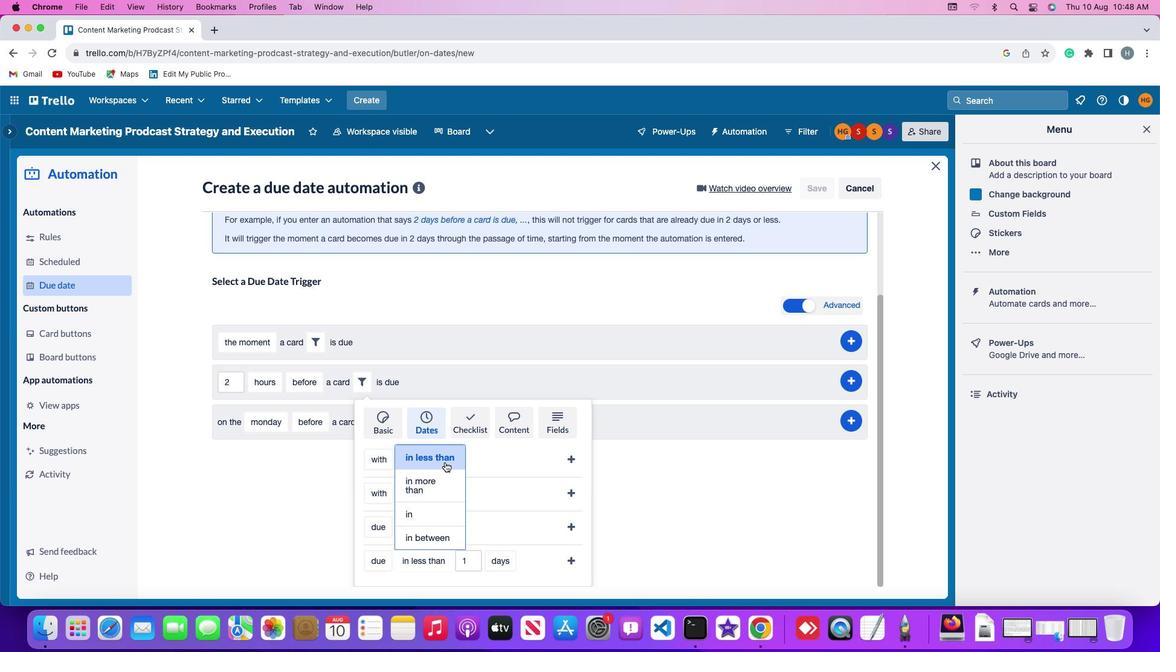 
Action: Mouse pressed left at (445, 462)
Screenshot: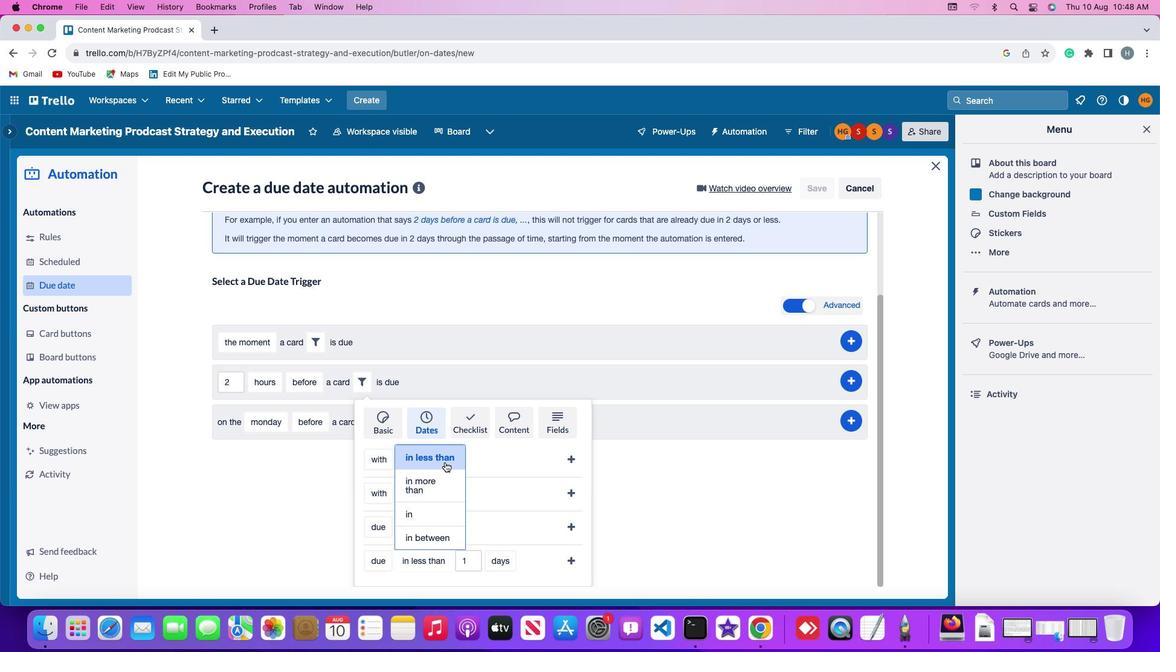 
Action: Mouse moved to (472, 559)
Screenshot: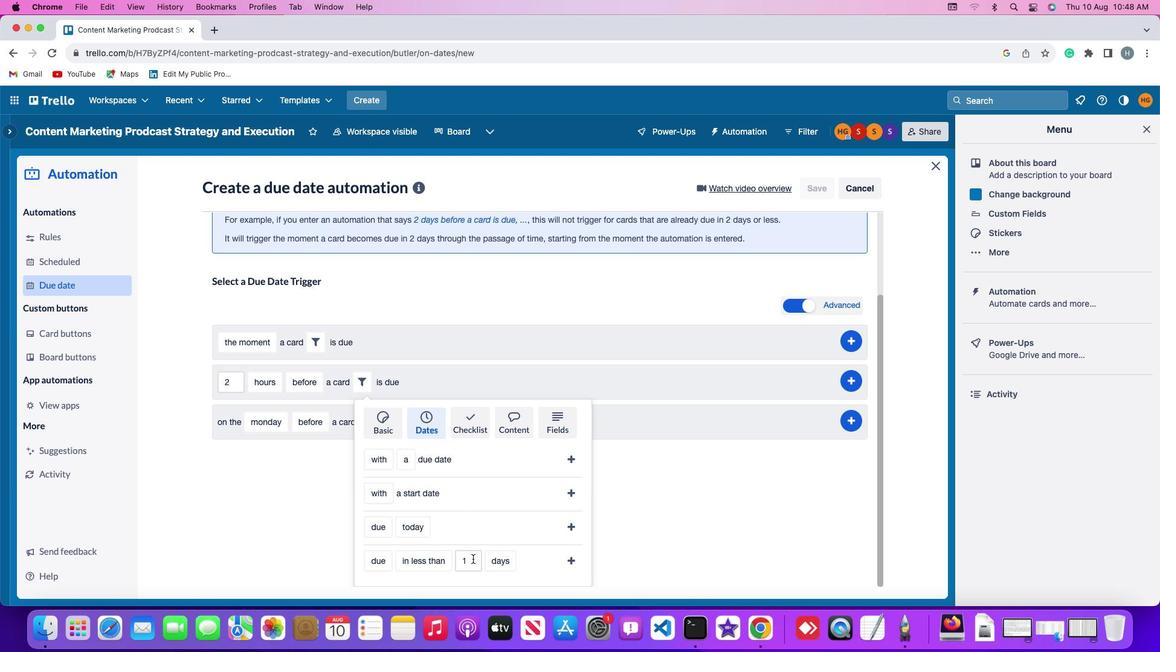 
Action: Mouse pressed left at (472, 559)
Screenshot: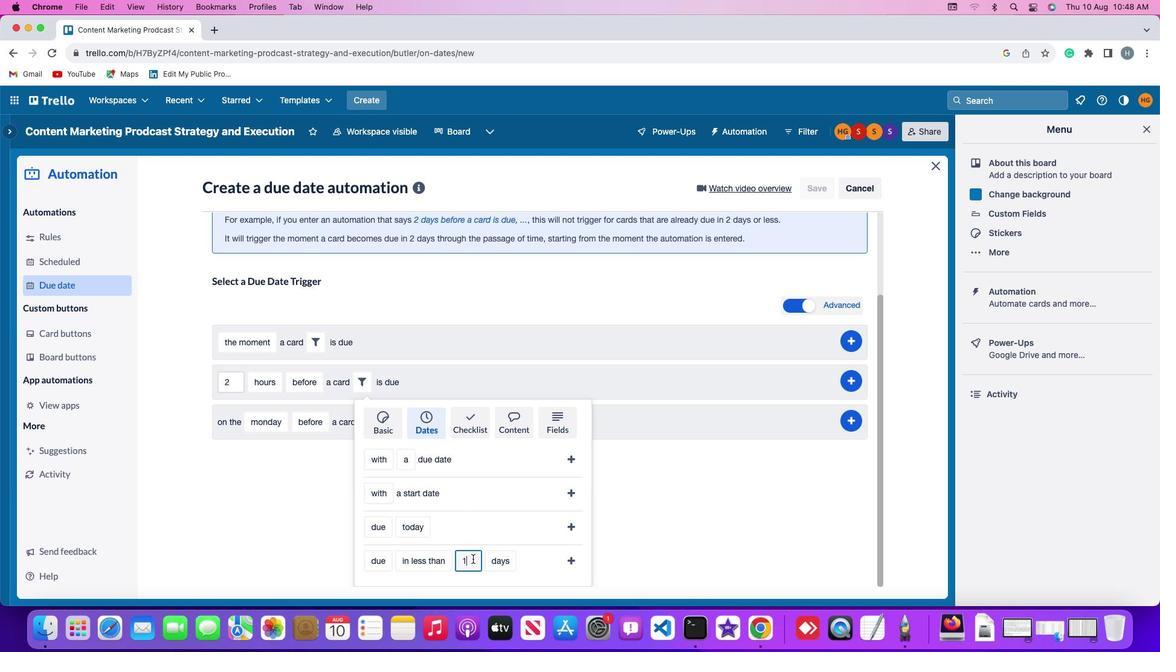 
Action: Key pressed Key.backspace'1'
Screenshot: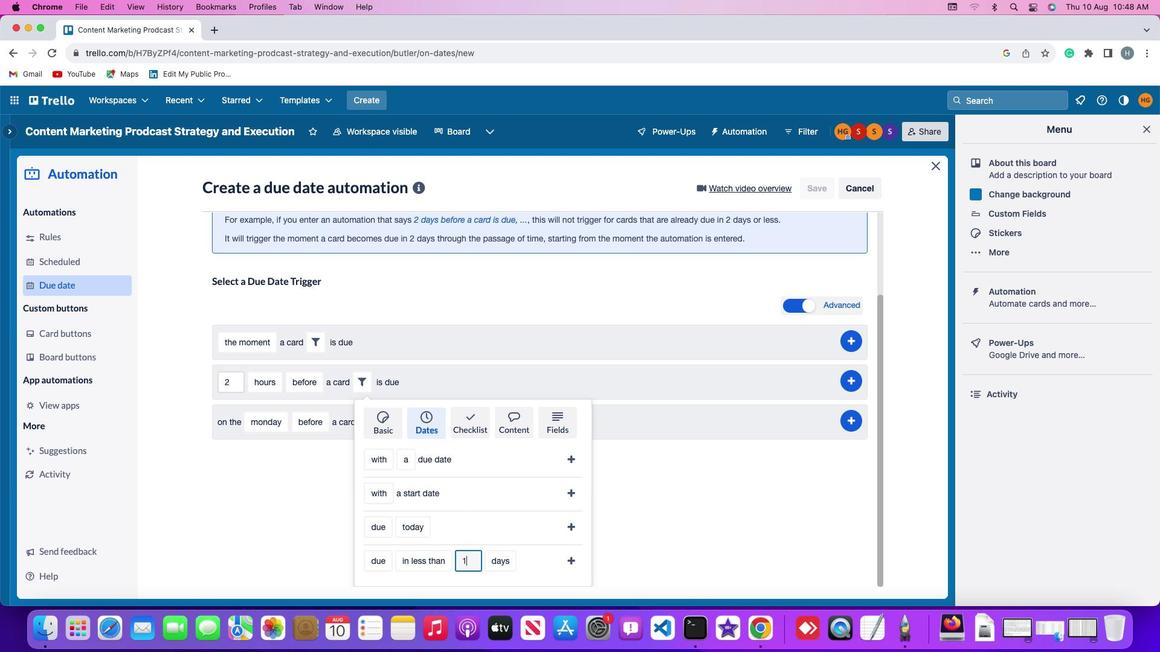 
Action: Mouse moved to (497, 564)
Screenshot: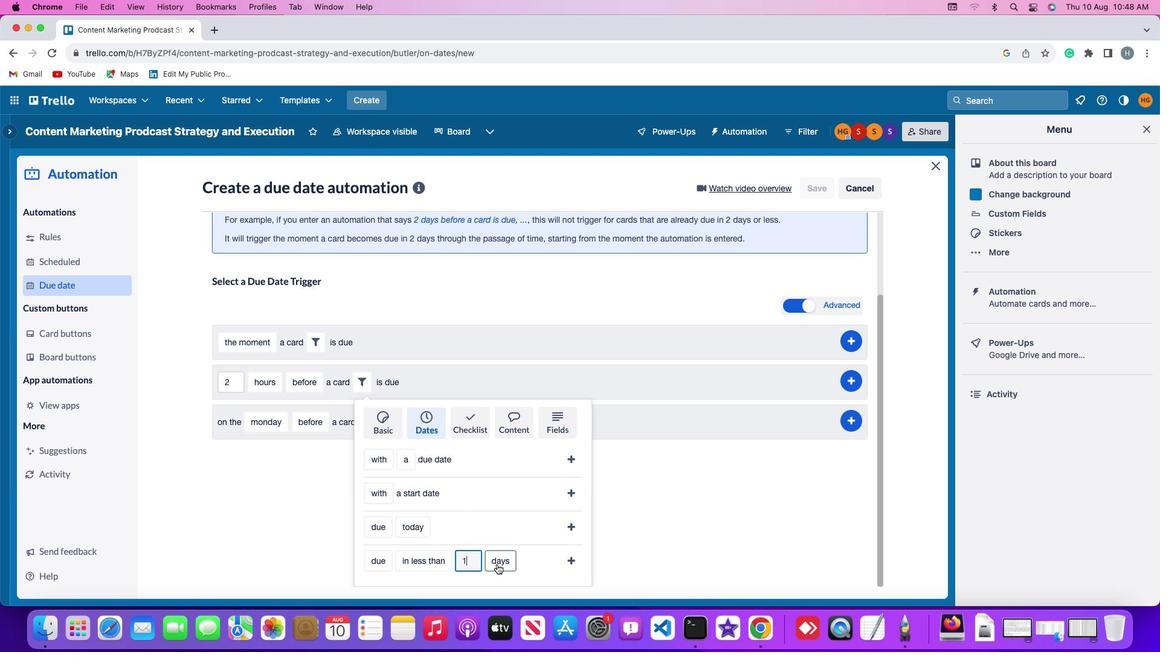 
Action: Mouse pressed left at (497, 564)
Screenshot: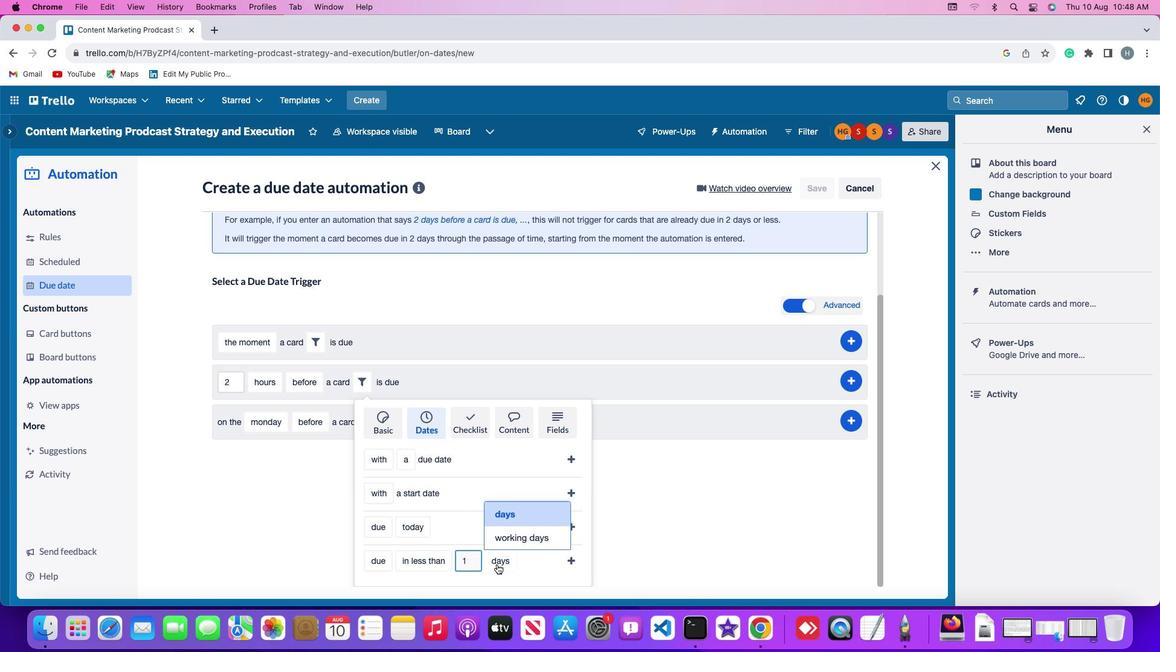 
Action: Mouse moved to (512, 538)
Screenshot: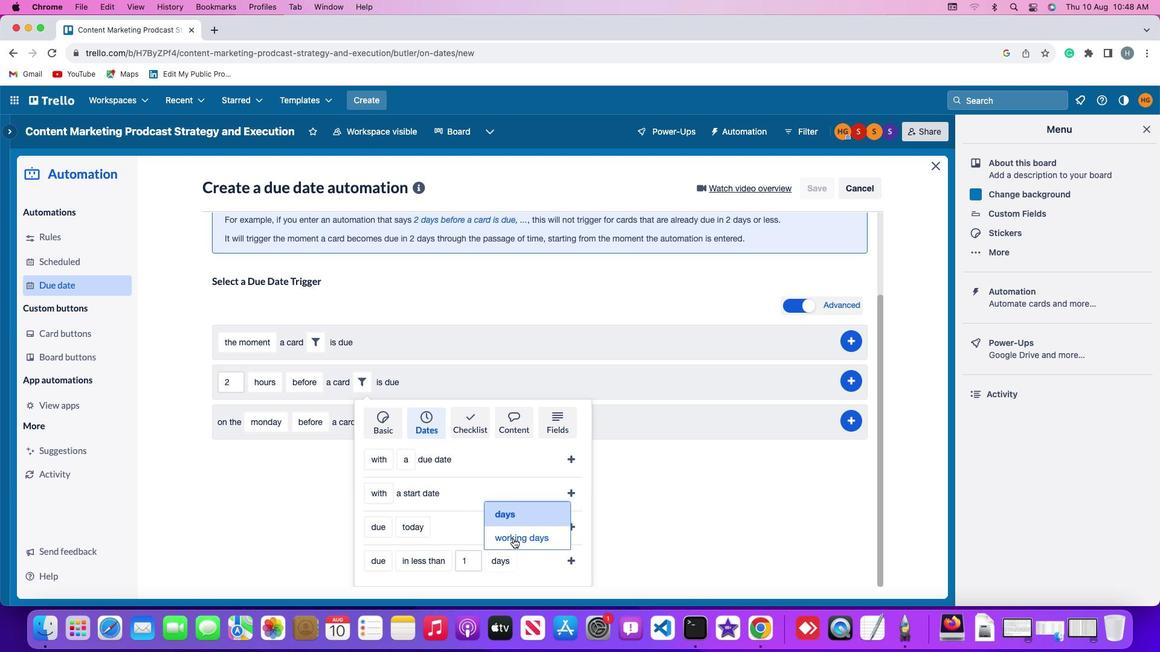 
Action: Mouse pressed left at (512, 538)
Screenshot: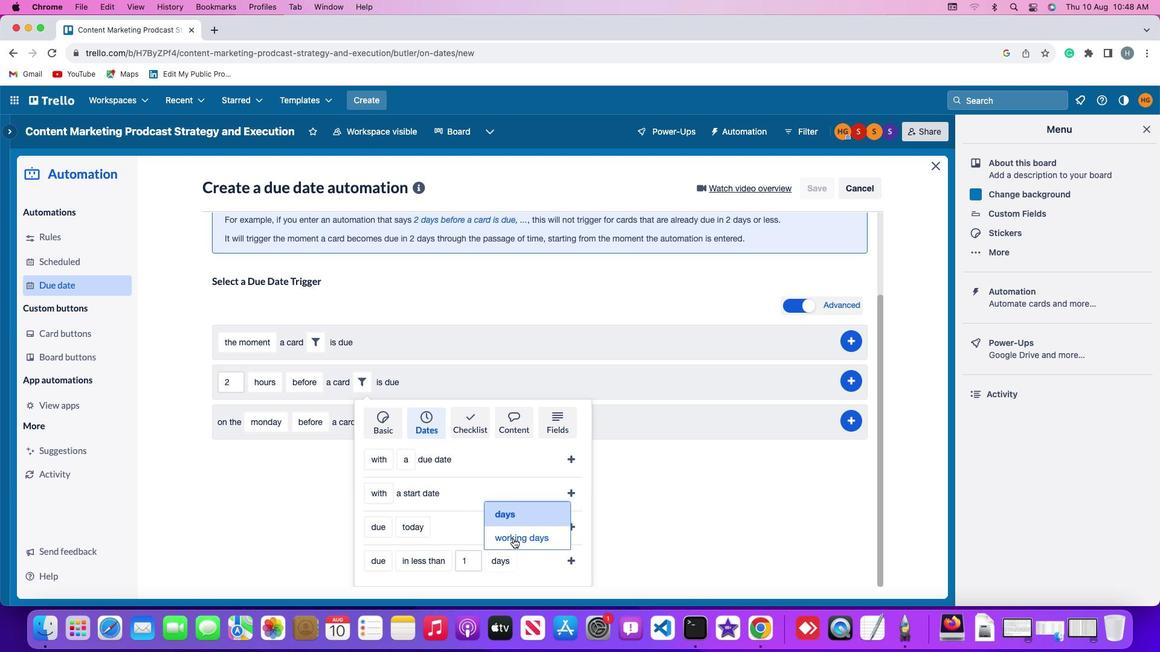 
Action: Mouse moved to (573, 557)
Screenshot: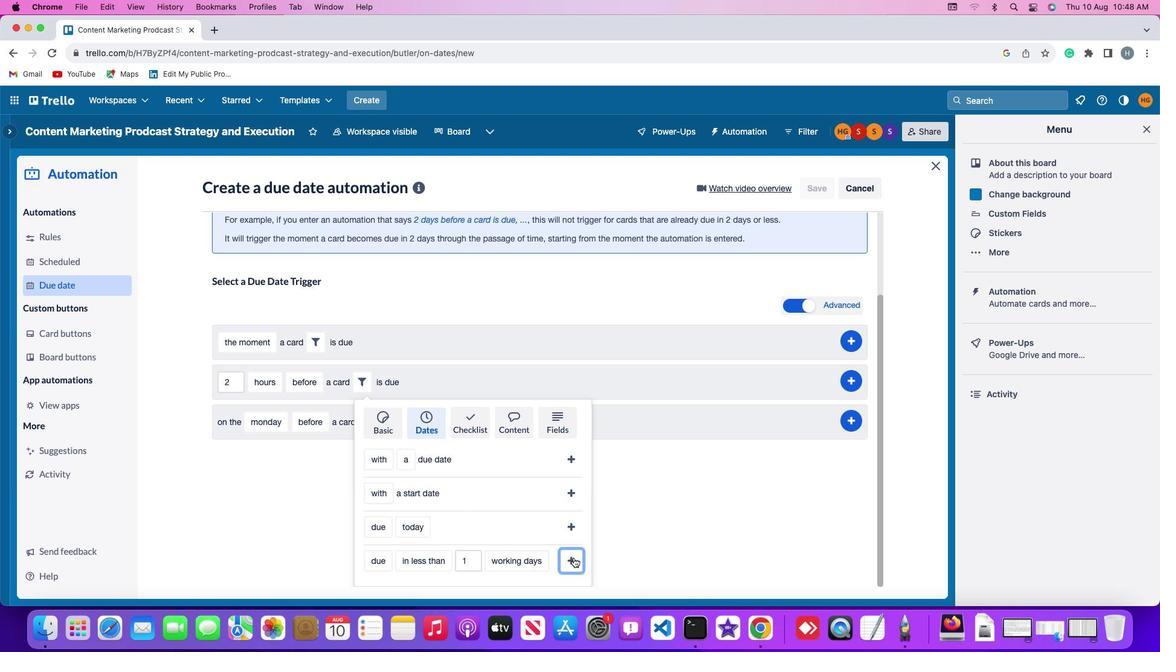 
Action: Mouse pressed left at (573, 557)
Screenshot: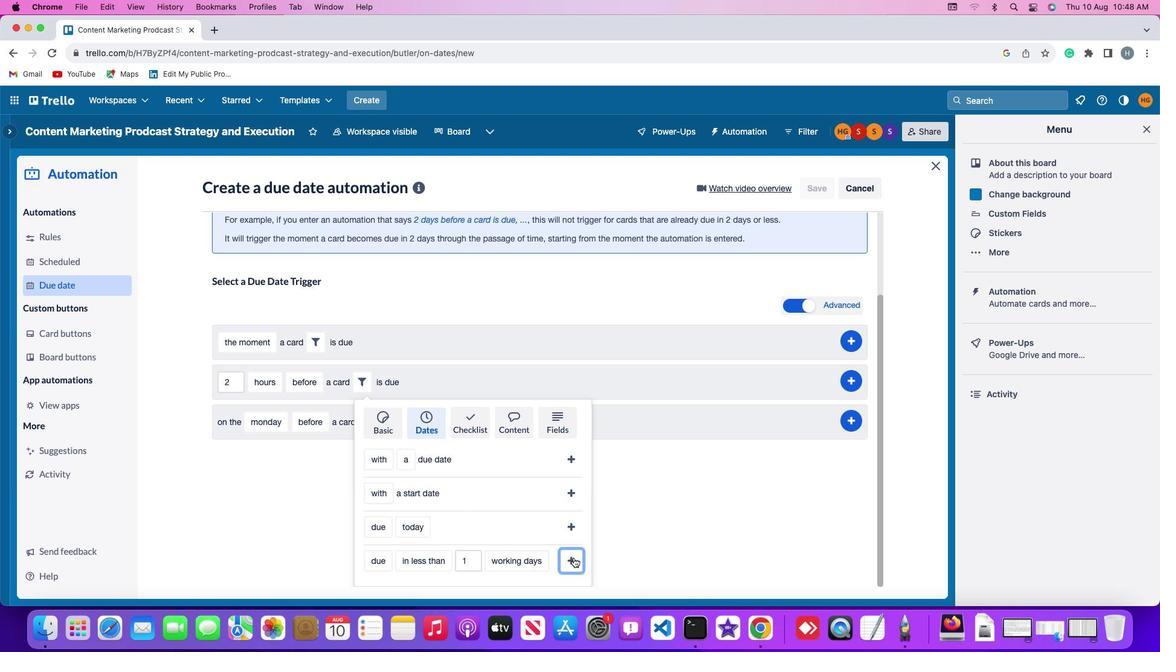 
Action: Mouse moved to (855, 479)
Screenshot: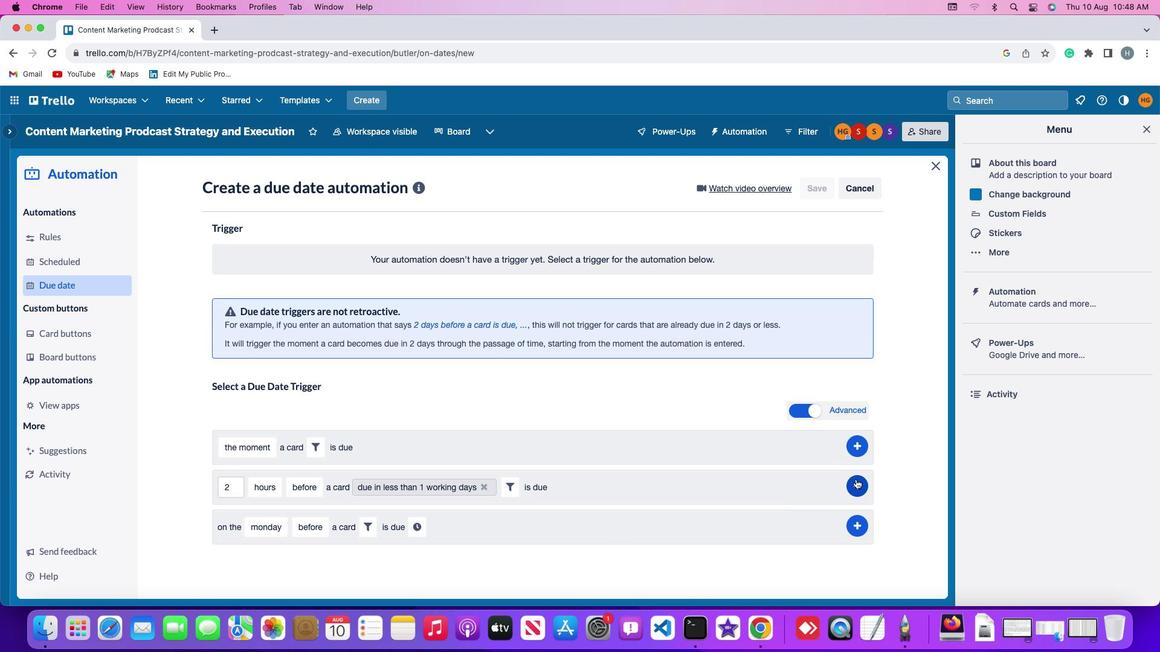 
Action: Mouse pressed left at (855, 479)
Screenshot: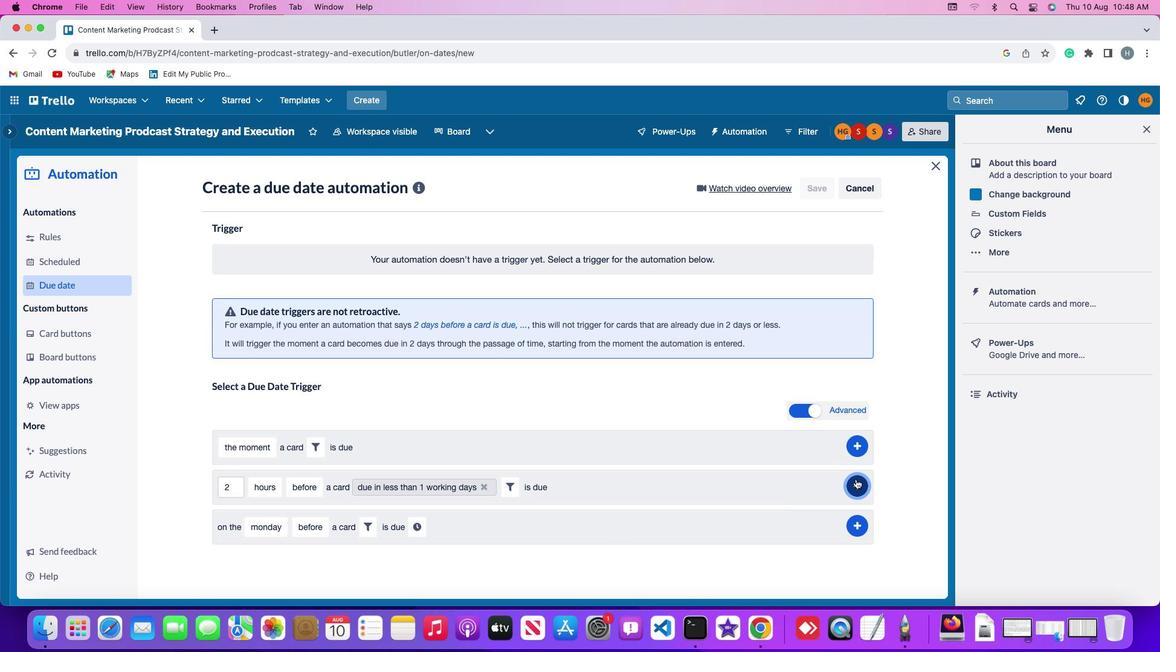 
Action: Mouse moved to (908, 390)
Screenshot: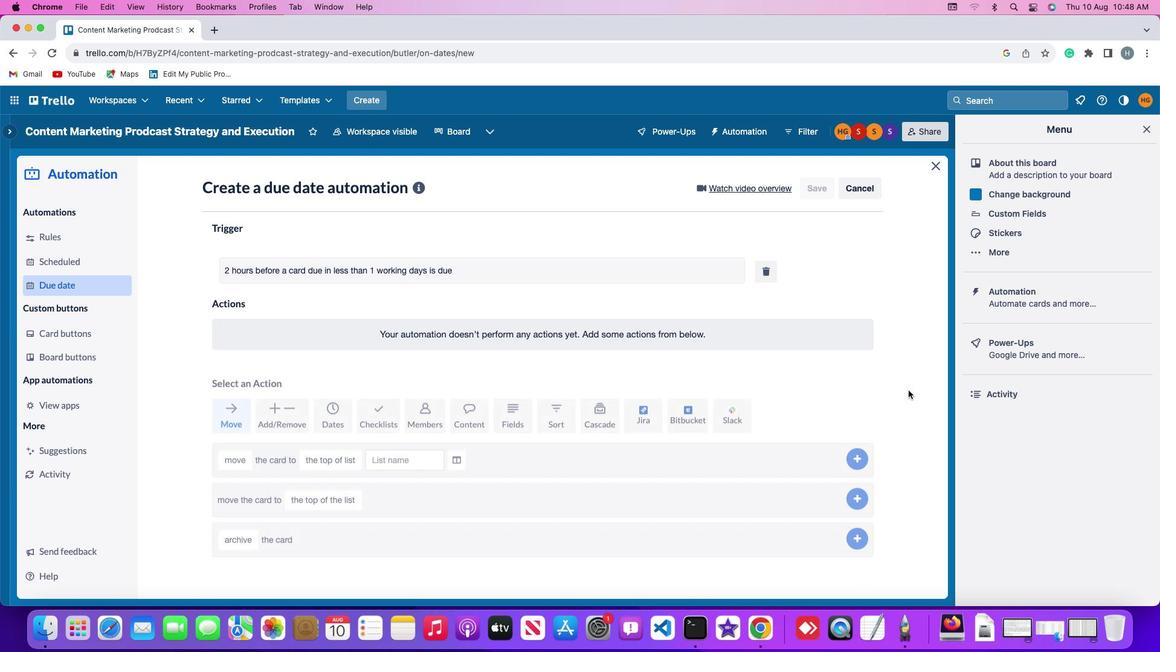 
